 Task: Look for space in Ōmihachiman, Japan from 5th July, 2023 to 10th July, 2023 for 4 adults in price range Rs.9000 to Rs.14000. Place can be entire place with 2 bedrooms having 4 beds and 2 bathrooms. Property type can be house, flat, guest house. Booking option can be shelf check-in. Required host language is English.
Action: Mouse moved to (490, 126)
Screenshot: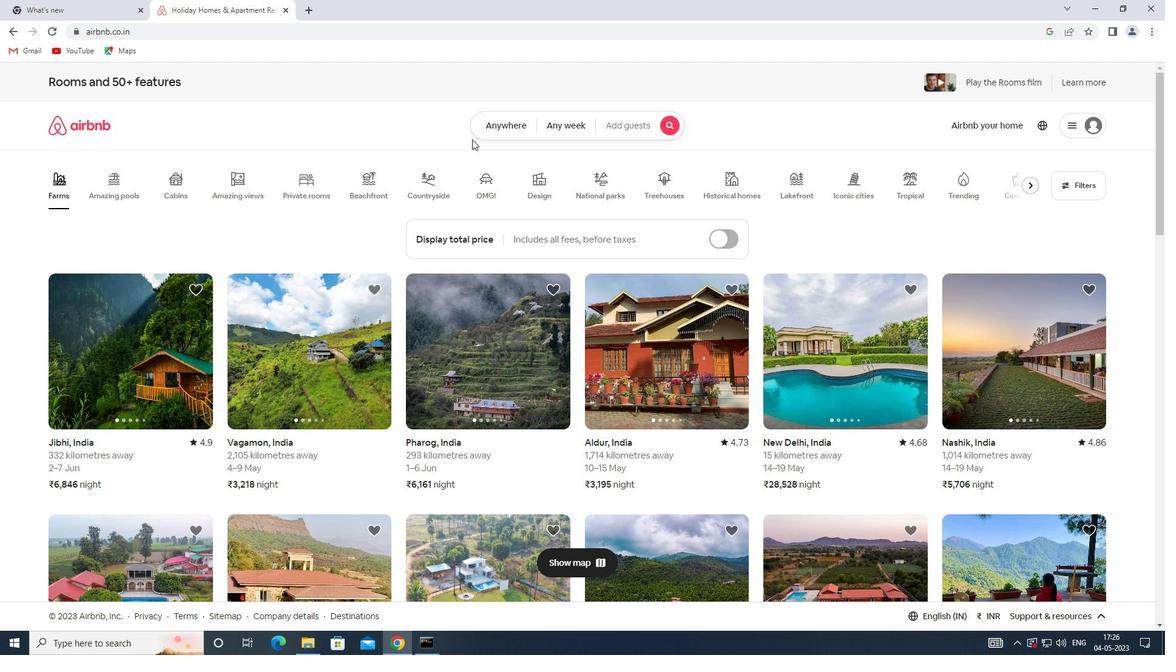 
Action: Mouse pressed left at (490, 126)
Screenshot: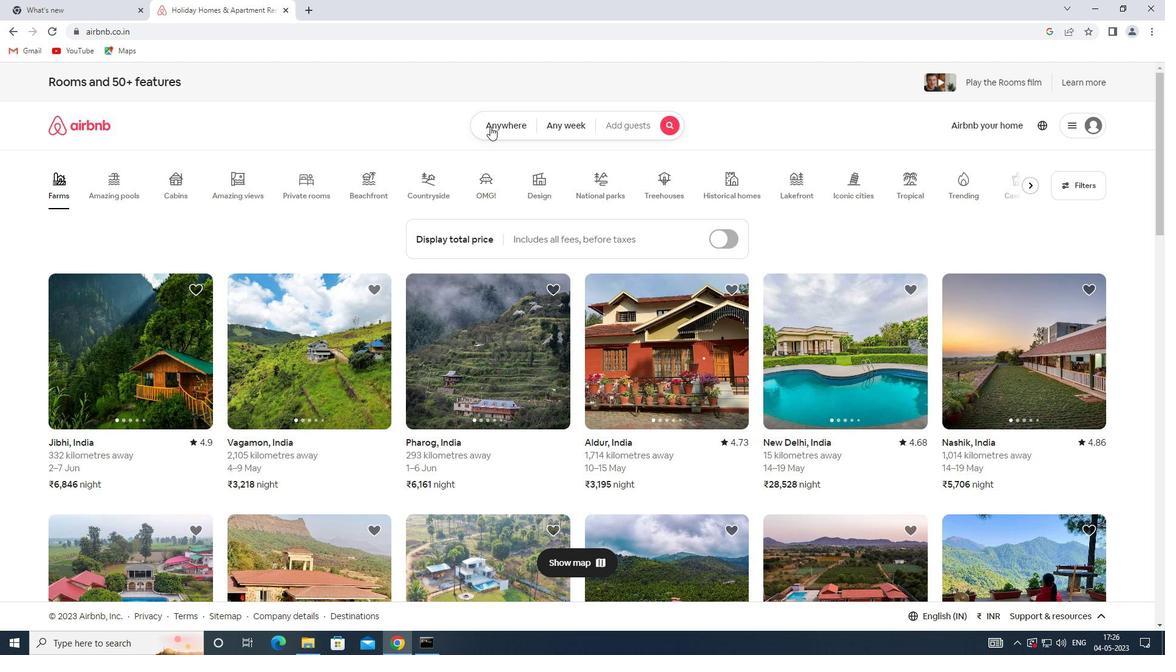 
Action: Mouse moved to (402, 169)
Screenshot: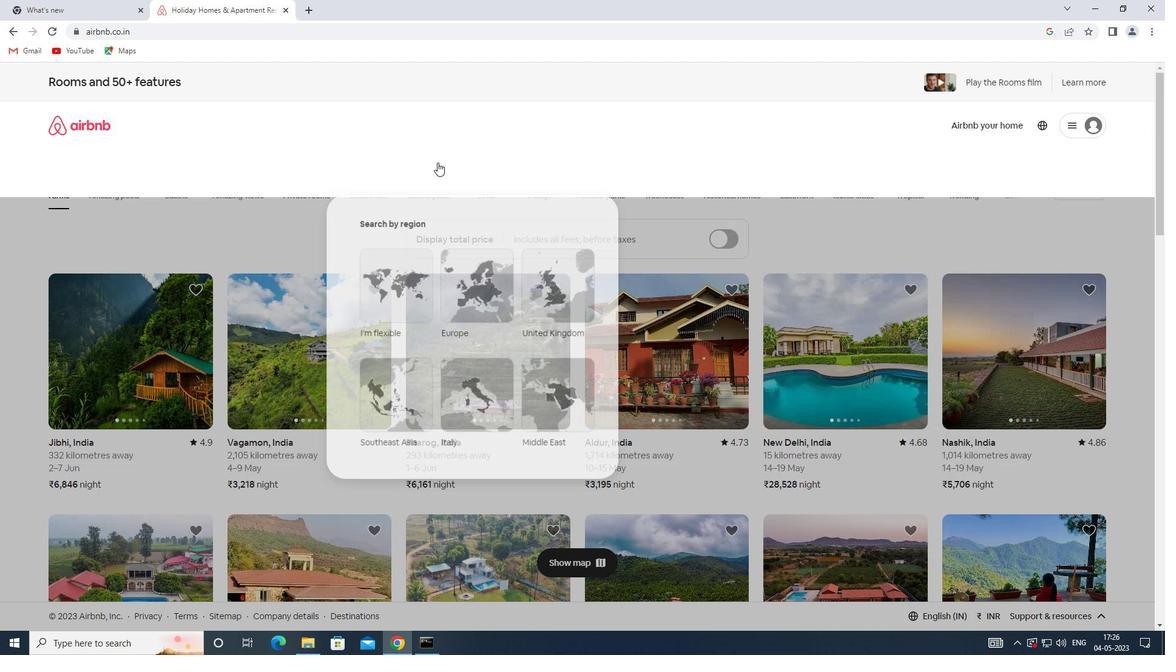 
Action: Mouse pressed left at (402, 169)
Screenshot: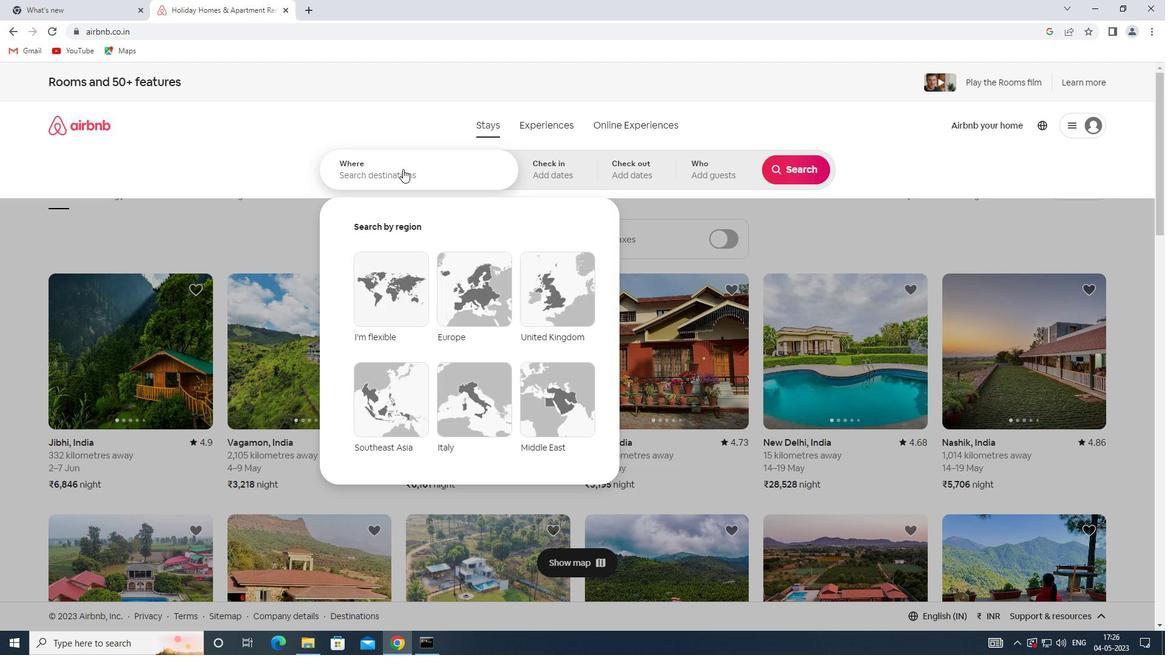 
Action: Key pressed <Key.shift>OMIHACHIMAN,<Key.shift>JAPAN
Screenshot: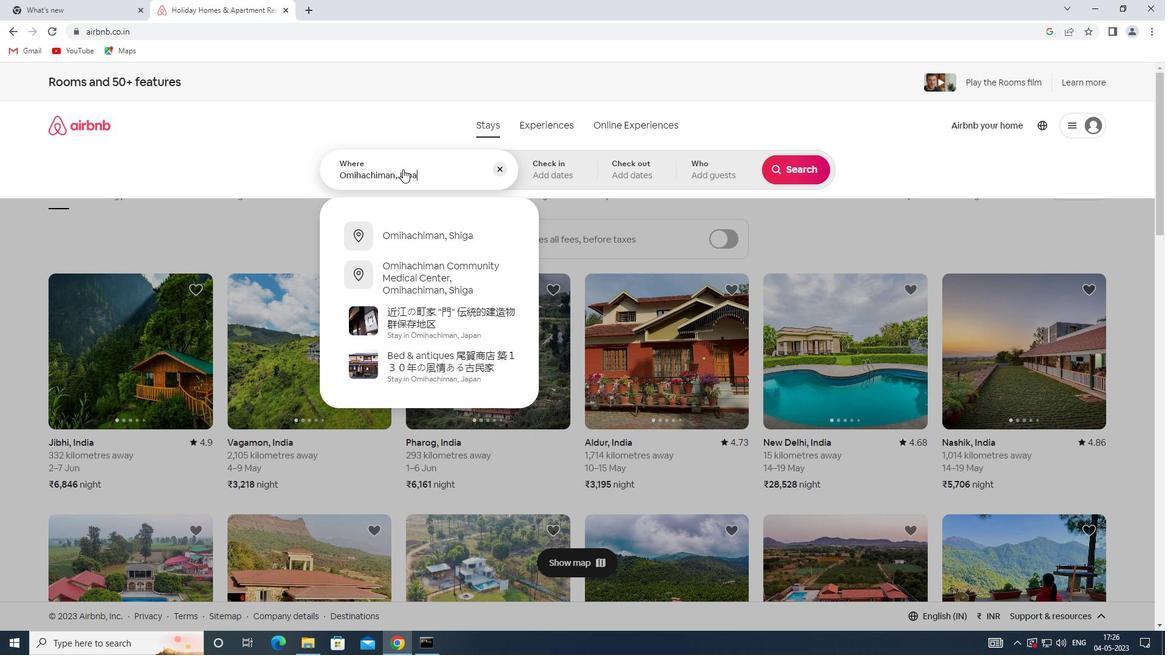 
Action: Mouse moved to (579, 174)
Screenshot: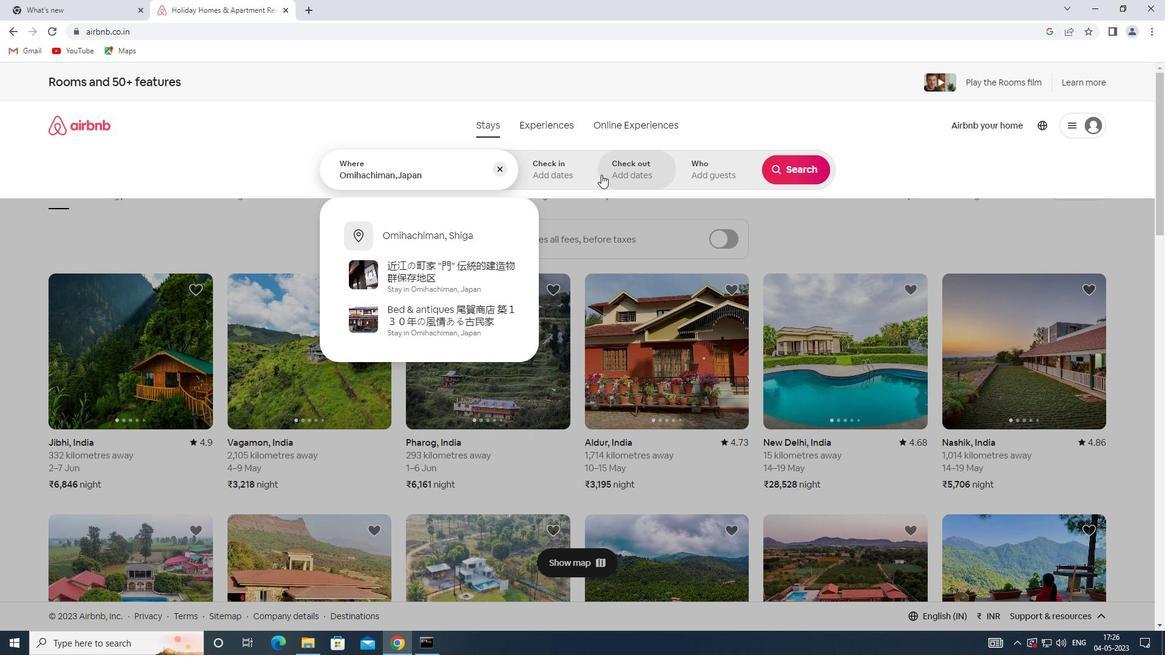 
Action: Mouse pressed left at (579, 174)
Screenshot: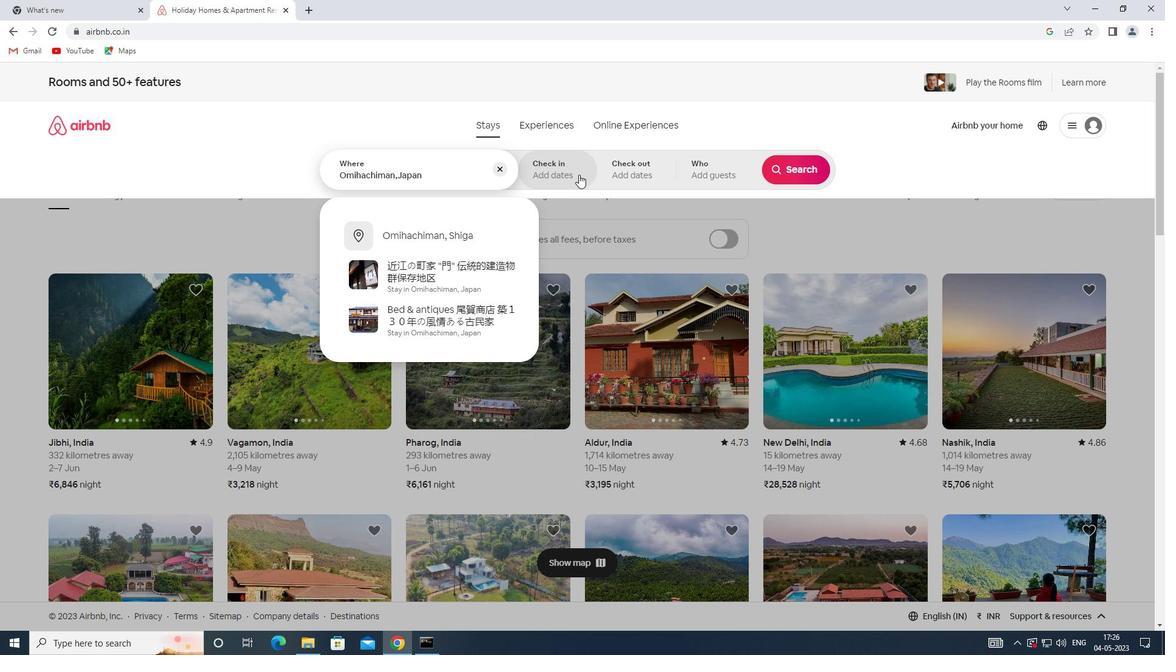 
Action: Mouse moved to (795, 263)
Screenshot: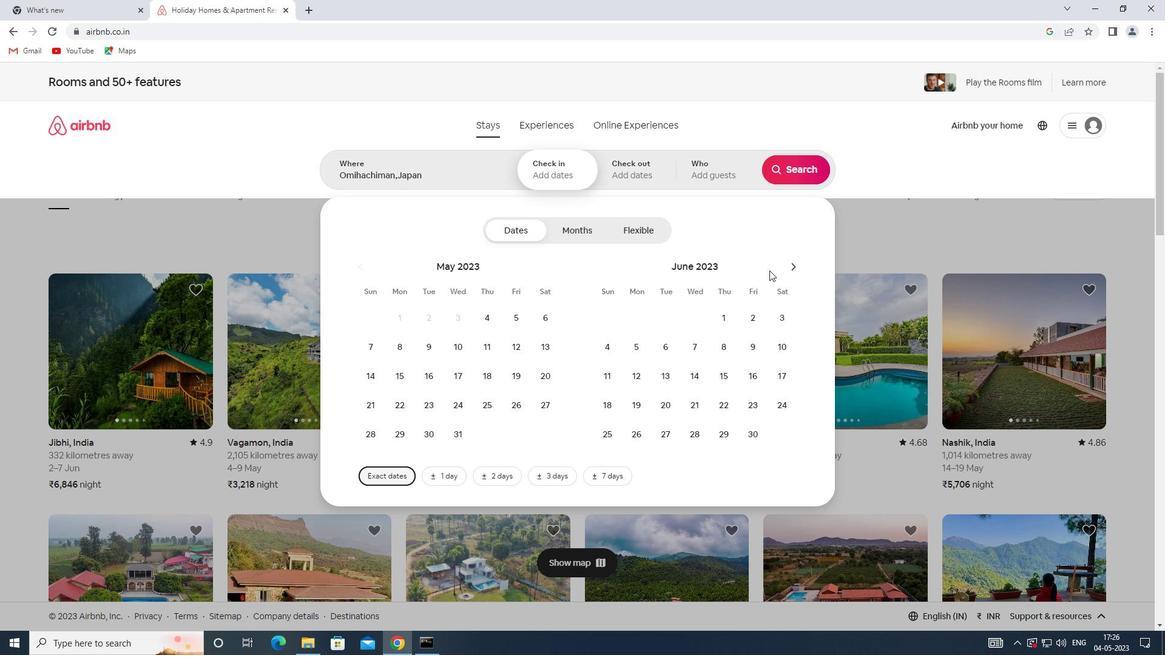
Action: Mouse pressed left at (795, 263)
Screenshot: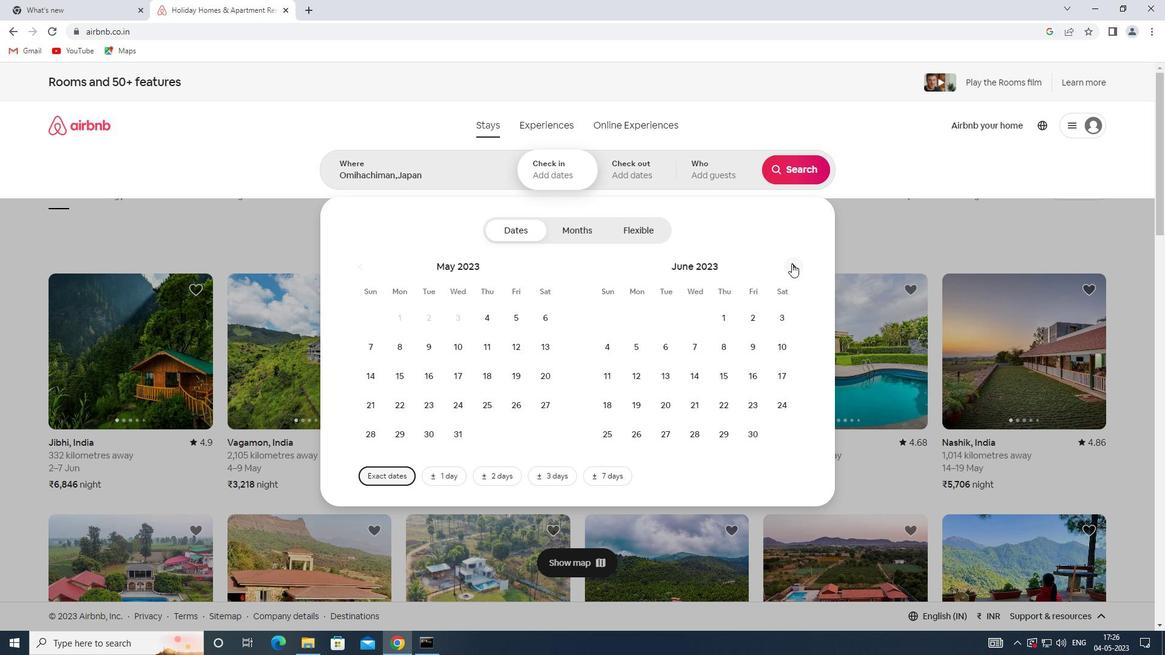 
Action: Mouse moved to (705, 344)
Screenshot: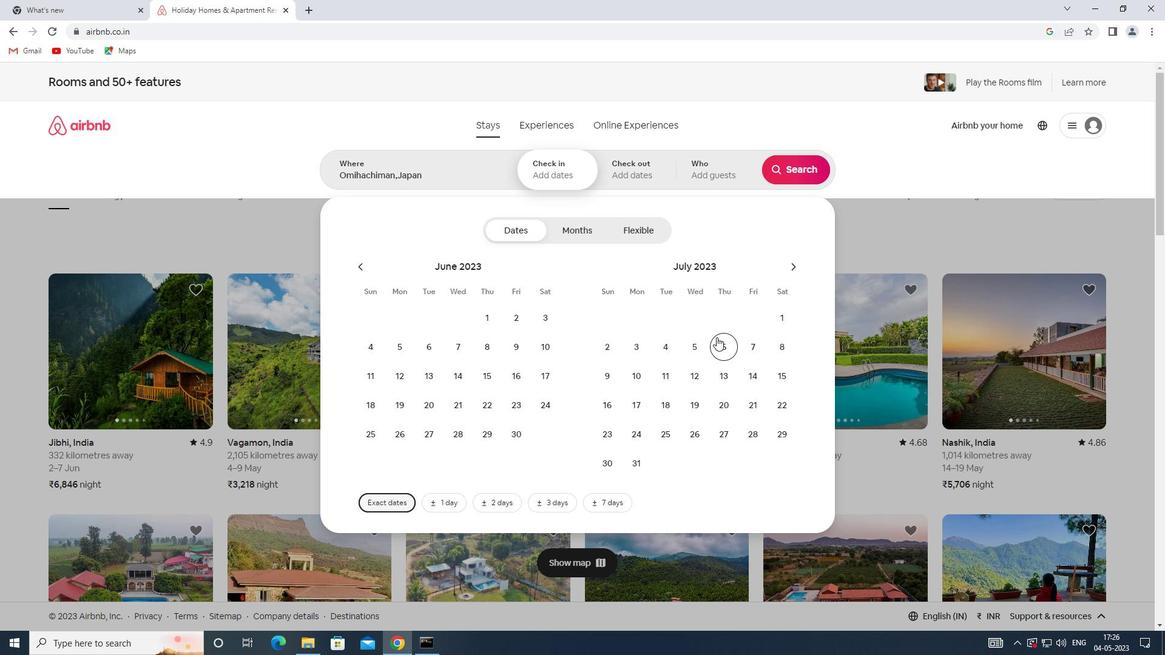 
Action: Mouse pressed left at (705, 344)
Screenshot: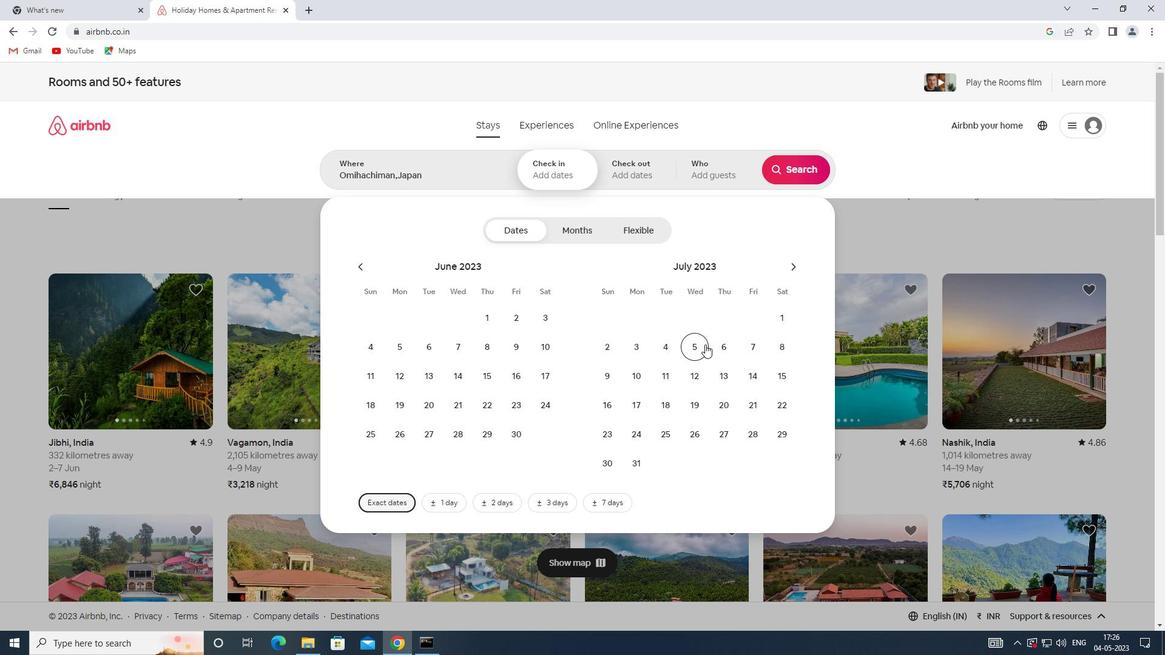 
Action: Mouse moved to (647, 376)
Screenshot: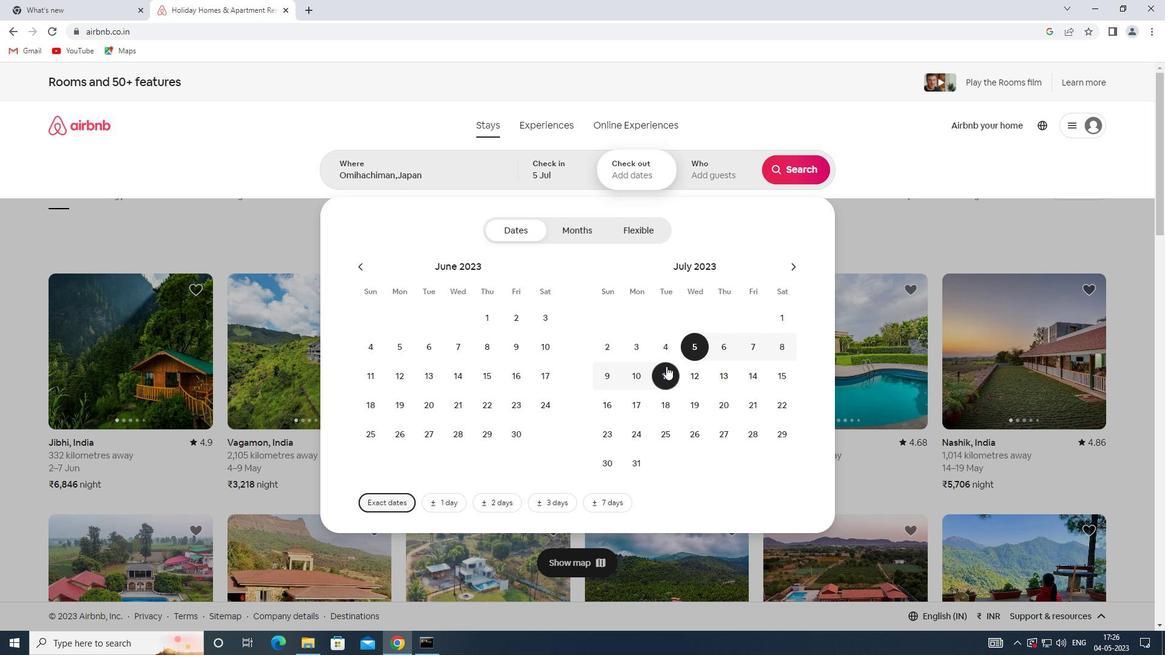 
Action: Mouse pressed left at (647, 376)
Screenshot: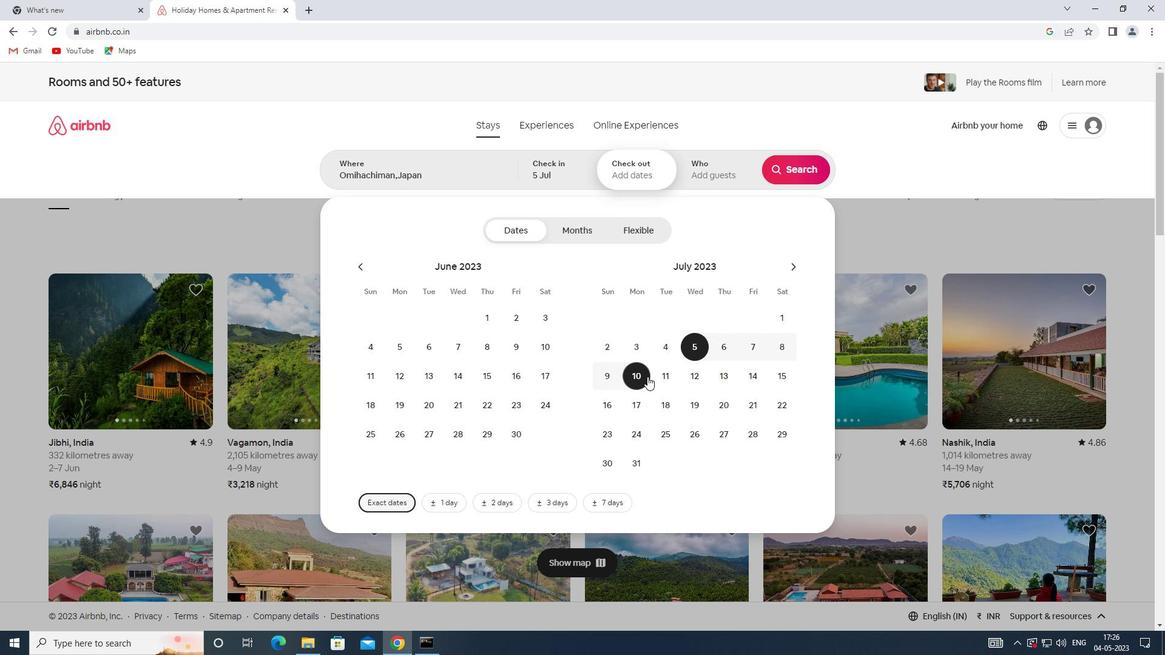 
Action: Mouse moved to (717, 175)
Screenshot: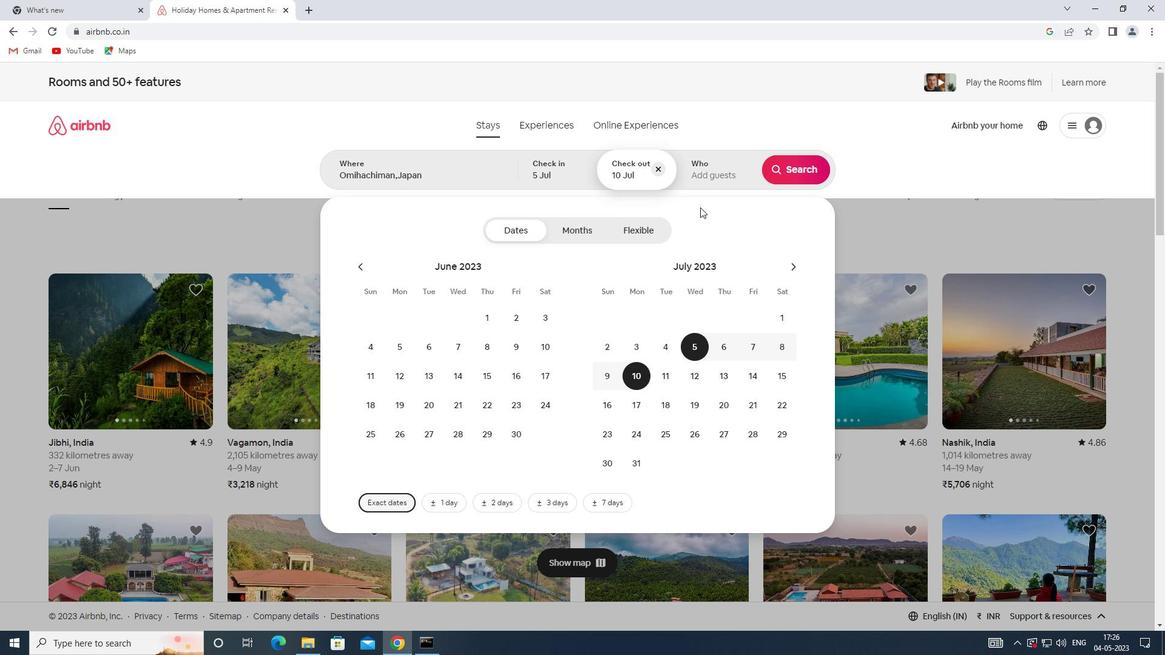 
Action: Mouse pressed left at (717, 175)
Screenshot: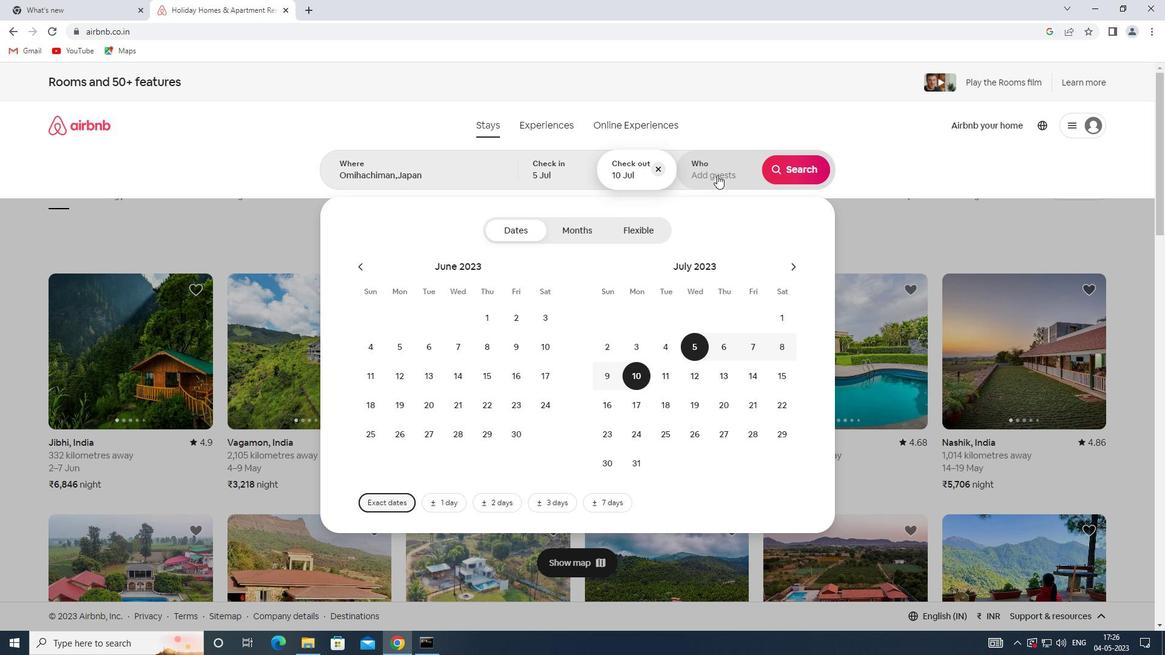 
Action: Mouse moved to (799, 226)
Screenshot: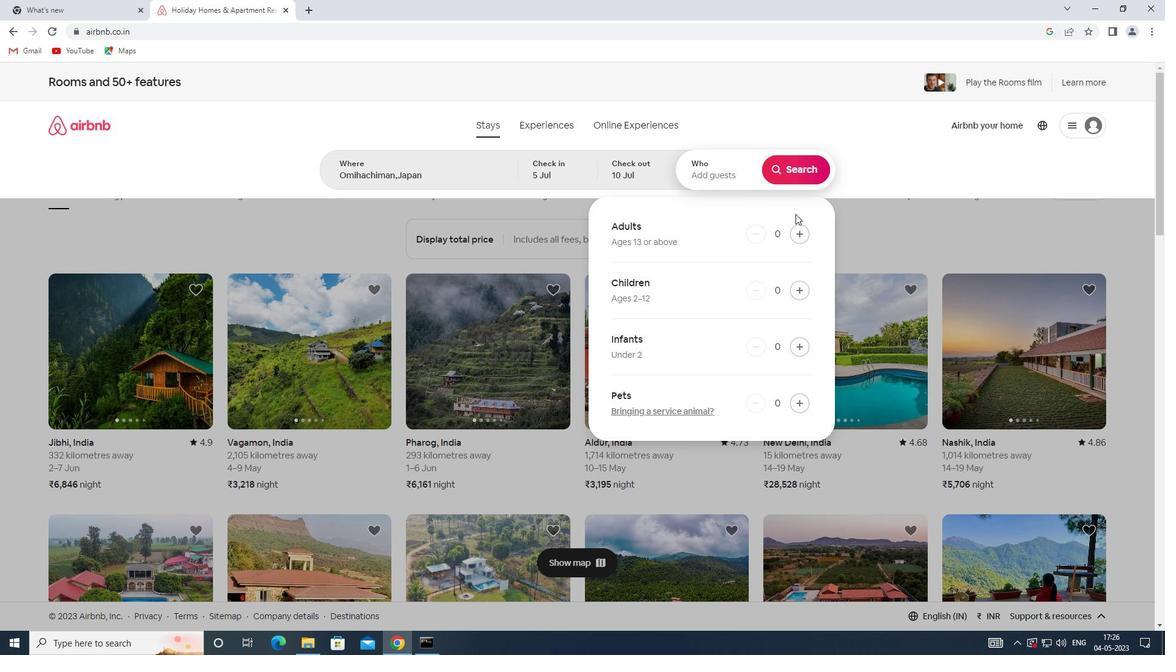 
Action: Mouse pressed left at (799, 226)
Screenshot: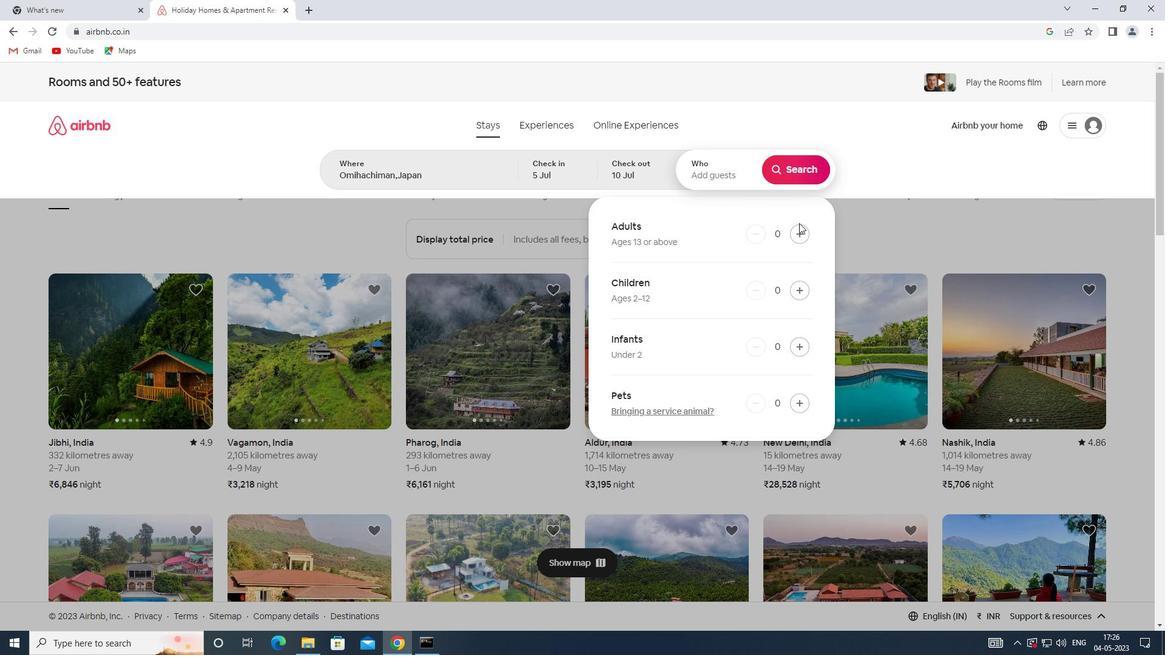 
Action: Mouse pressed left at (799, 226)
Screenshot: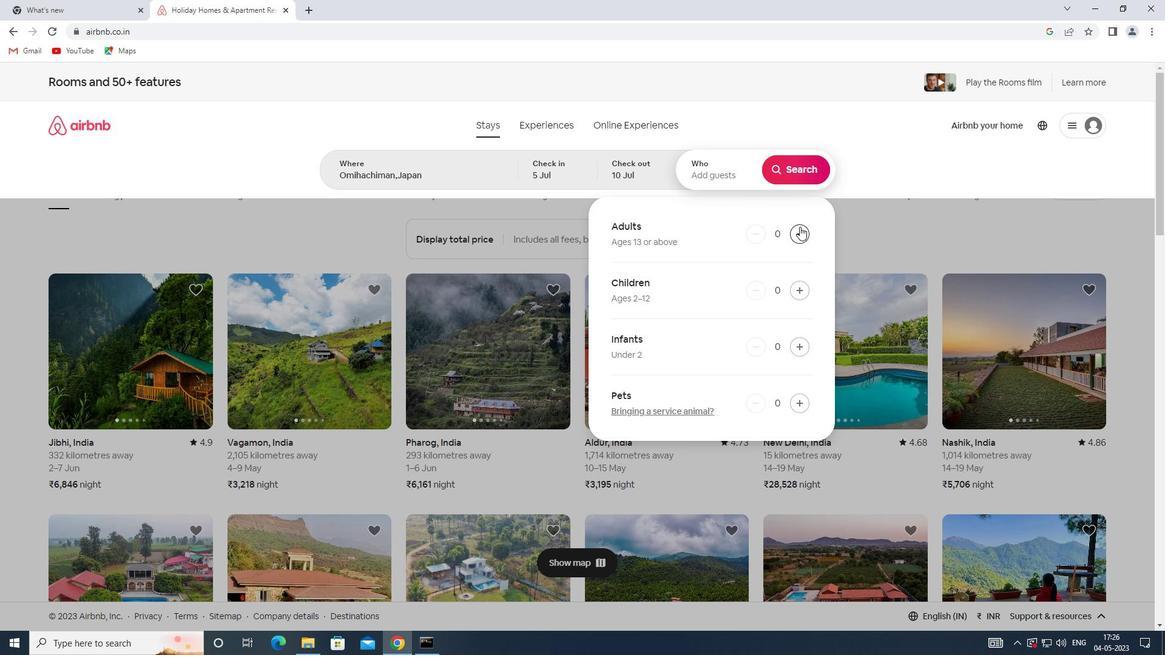 
Action: Mouse pressed left at (799, 226)
Screenshot: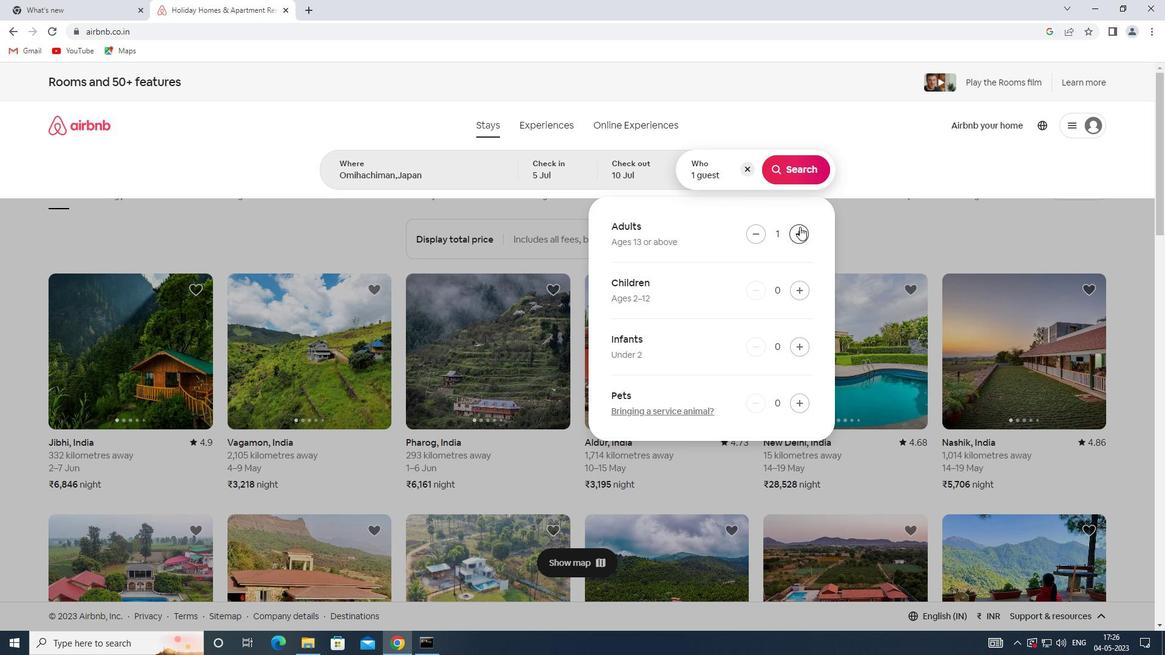 
Action: Mouse pressed left at (799, 226)
Screenshot: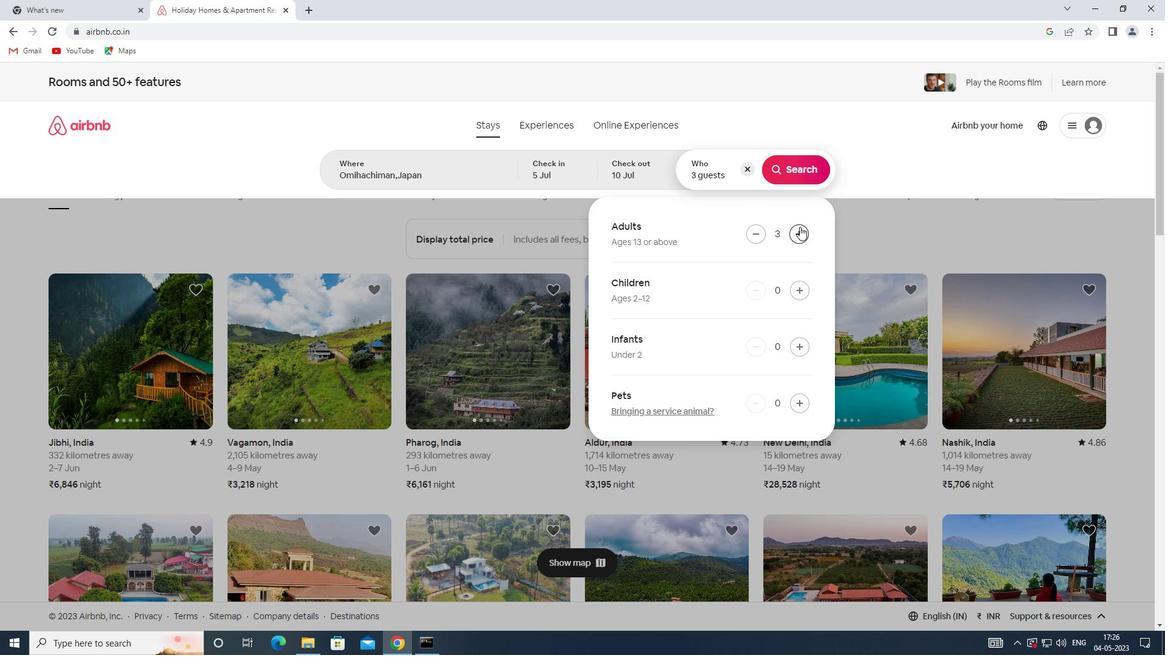 
Action: Mouse moved to (796, 172)
Screenshot: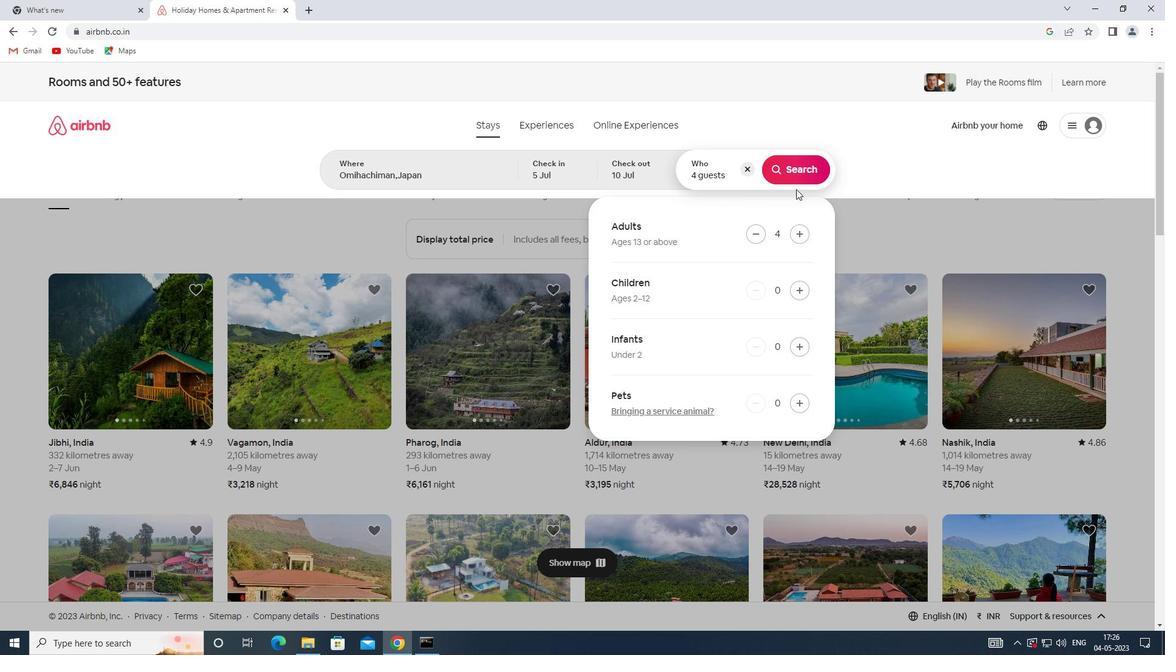
Action: Mouse pressed left at (796, 172)
Screenshot: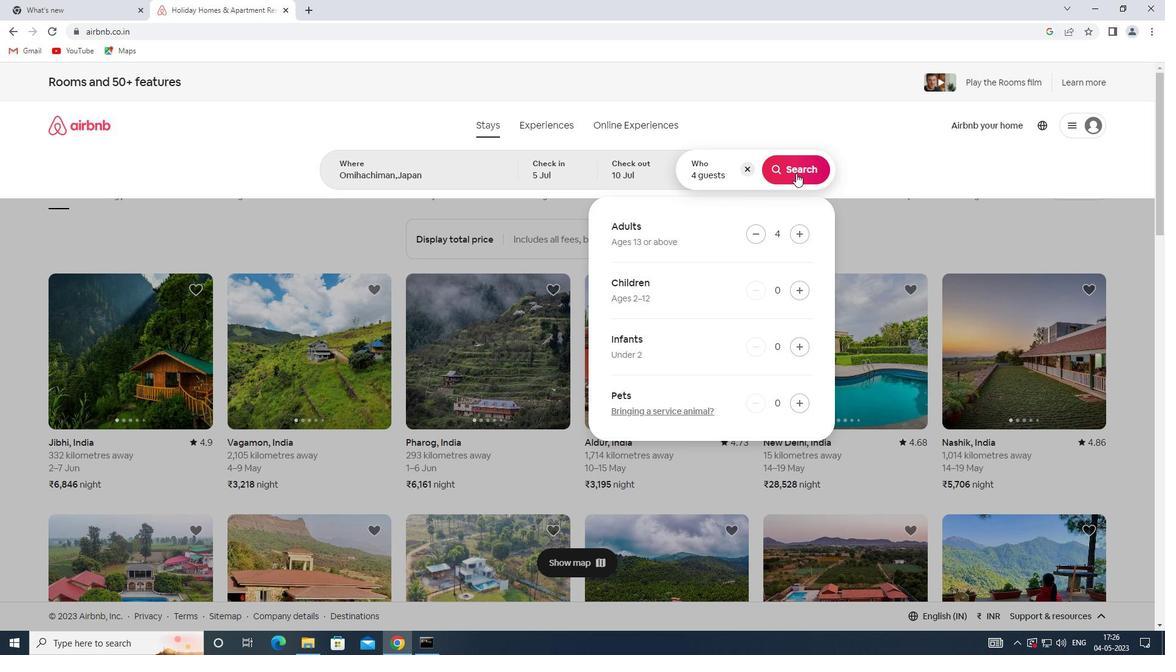 
Action: Mouse moved to (1129, 135)
Screenshot: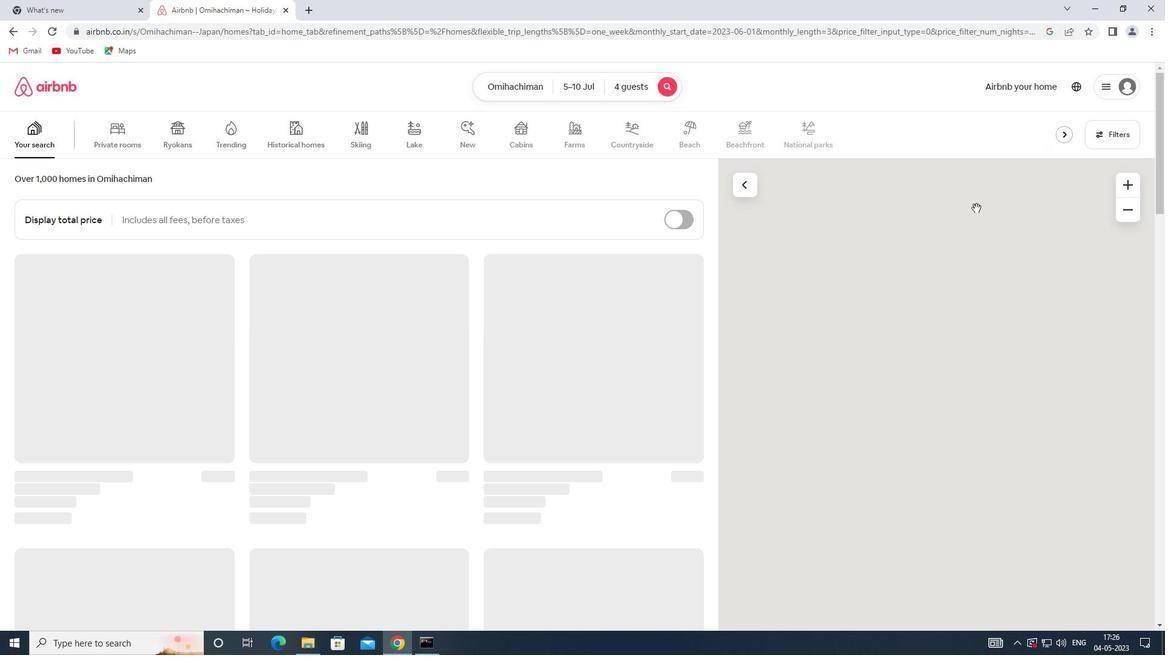 
Action: Mouse pressed left at (1129, 135)
Screenshot: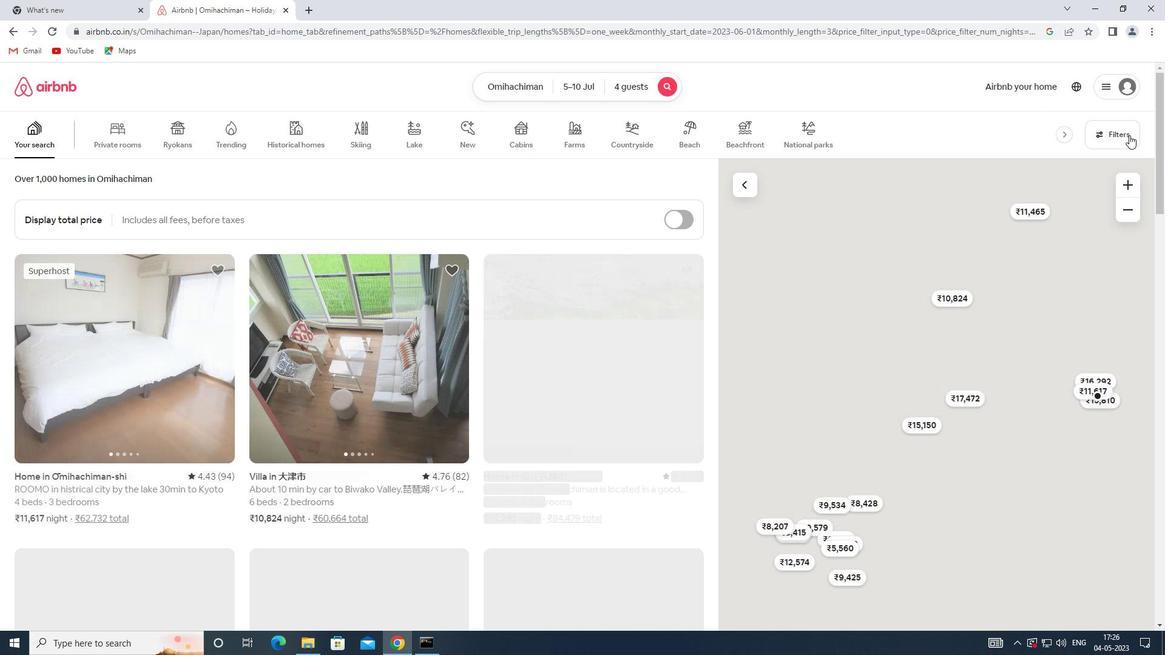 
Action: Mouse moved to (439, 284)
Screenshot: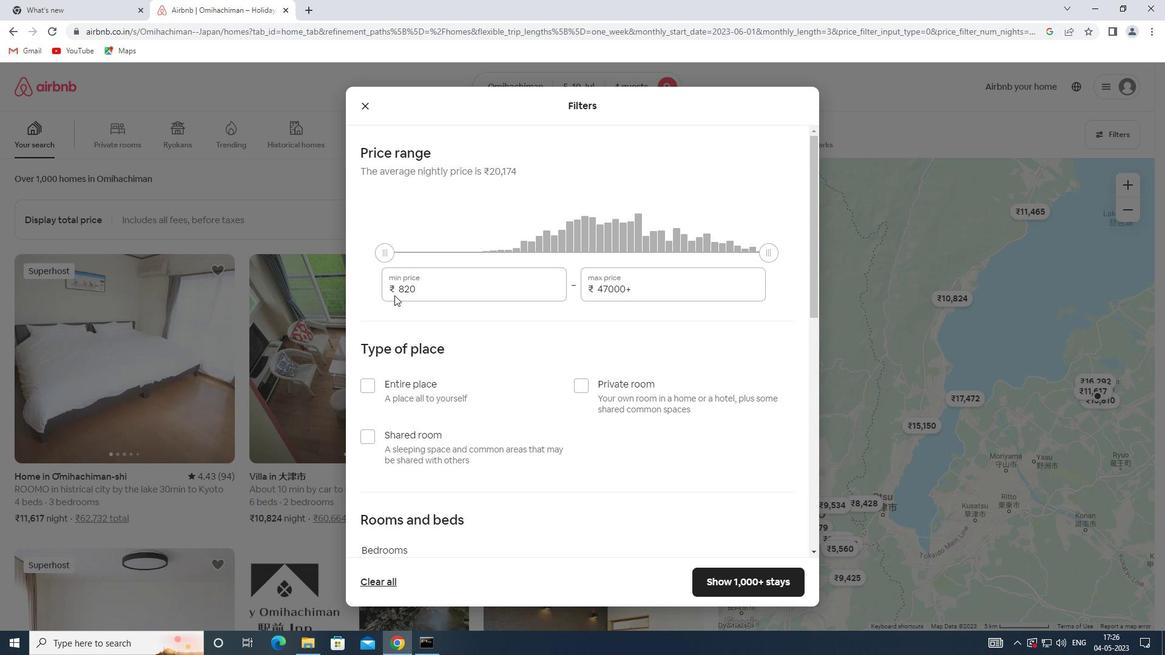 
Action: Mouse pressed left at (439, 284)
Screenshot: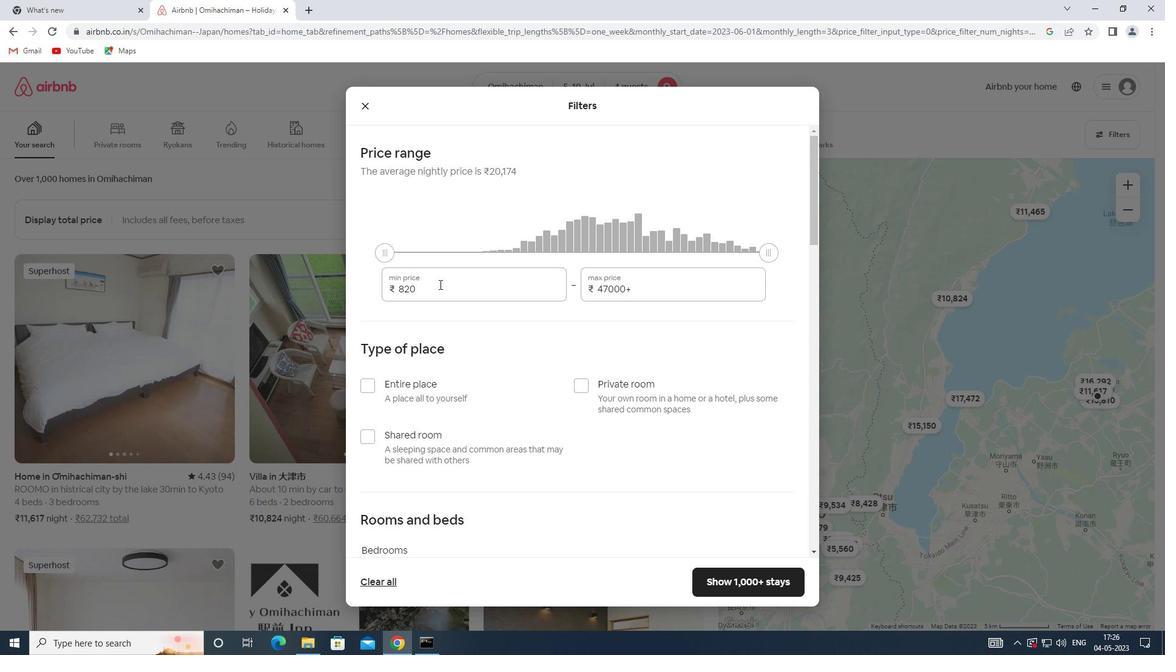 
Action: Mouse moved to (367, 282)
Screenshot: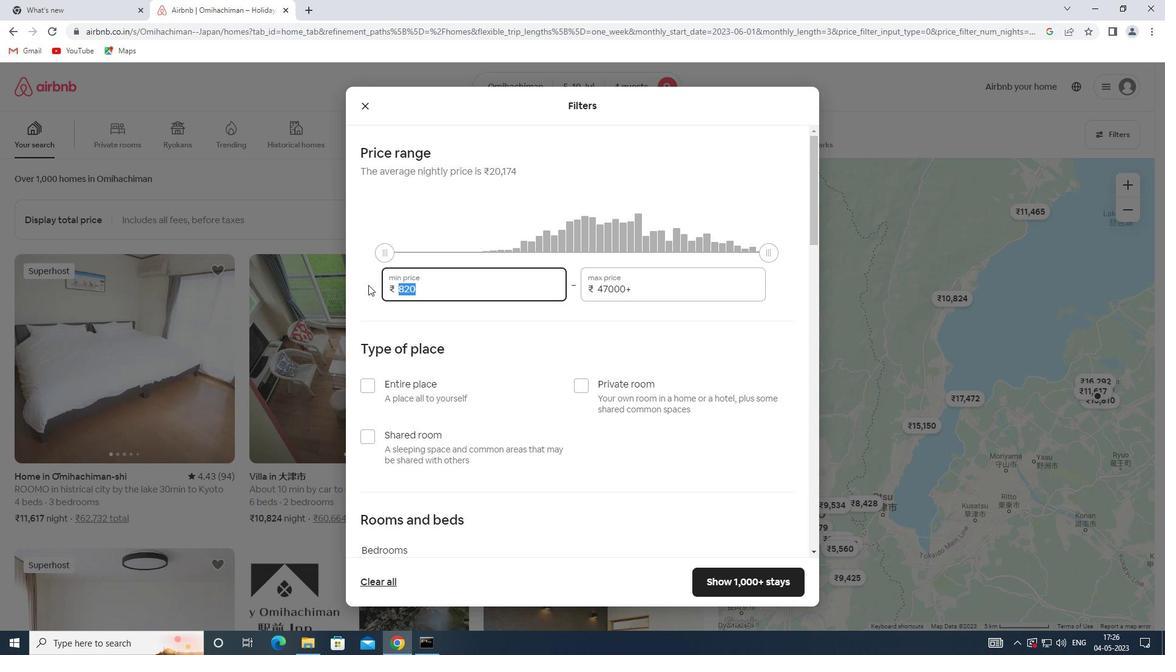 
Action: Key pressed 9000
Screenshot: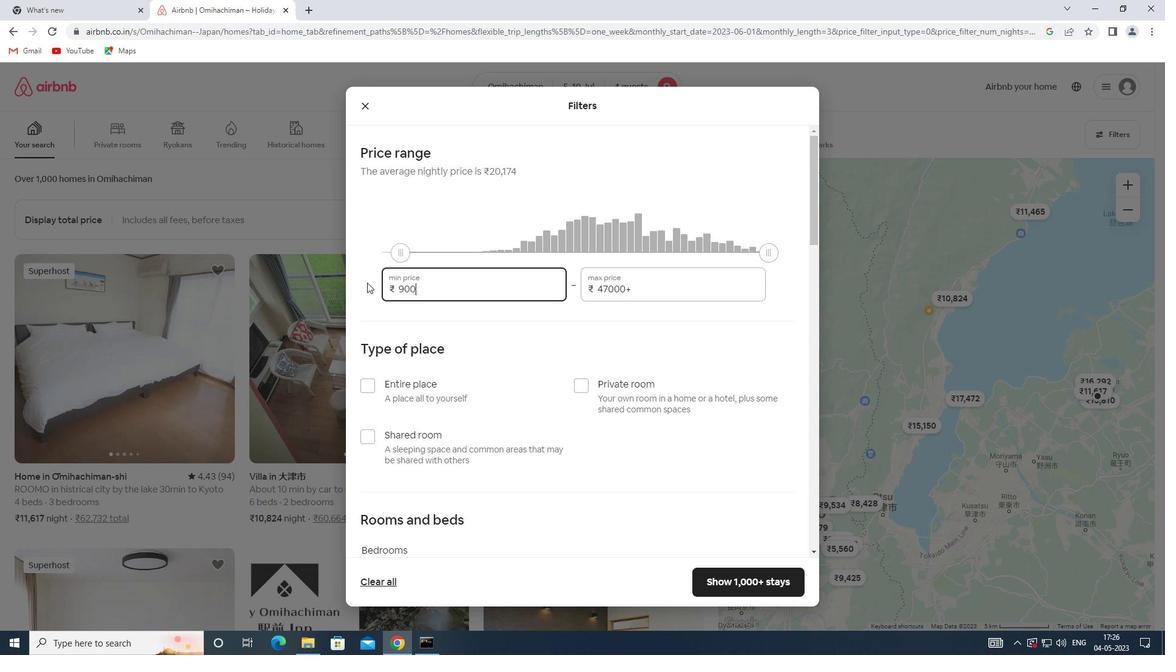 
Action: Mouse moved to (646, 287)
Screenshot: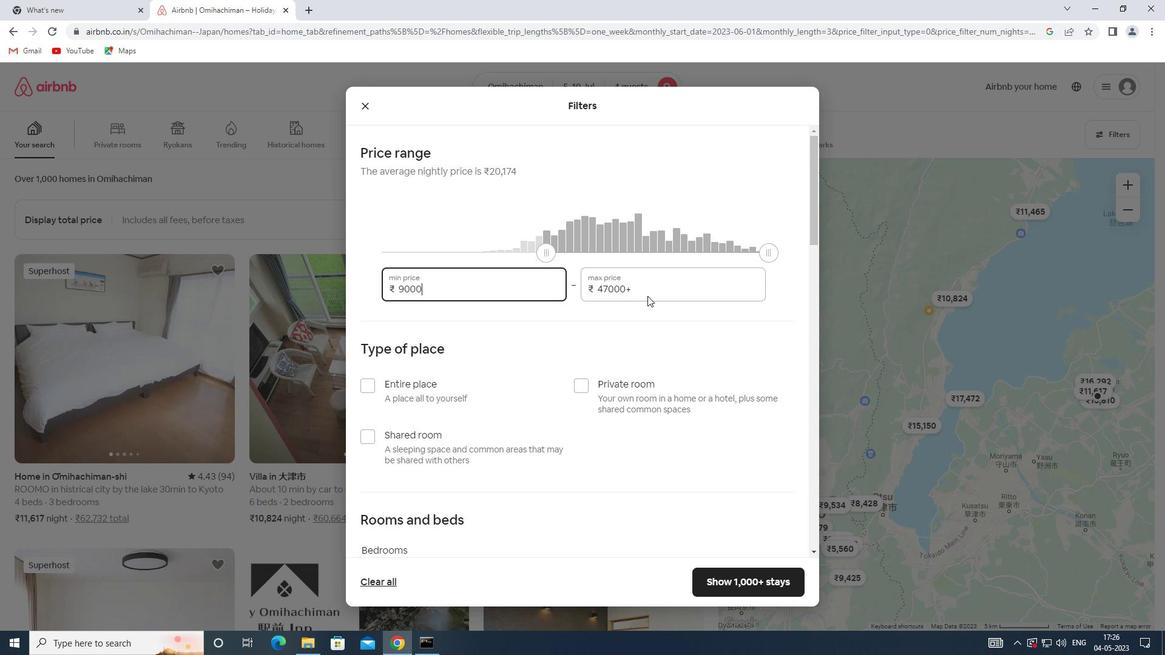 
Action: Mouse pressed left at (646, 287)
Screenshot: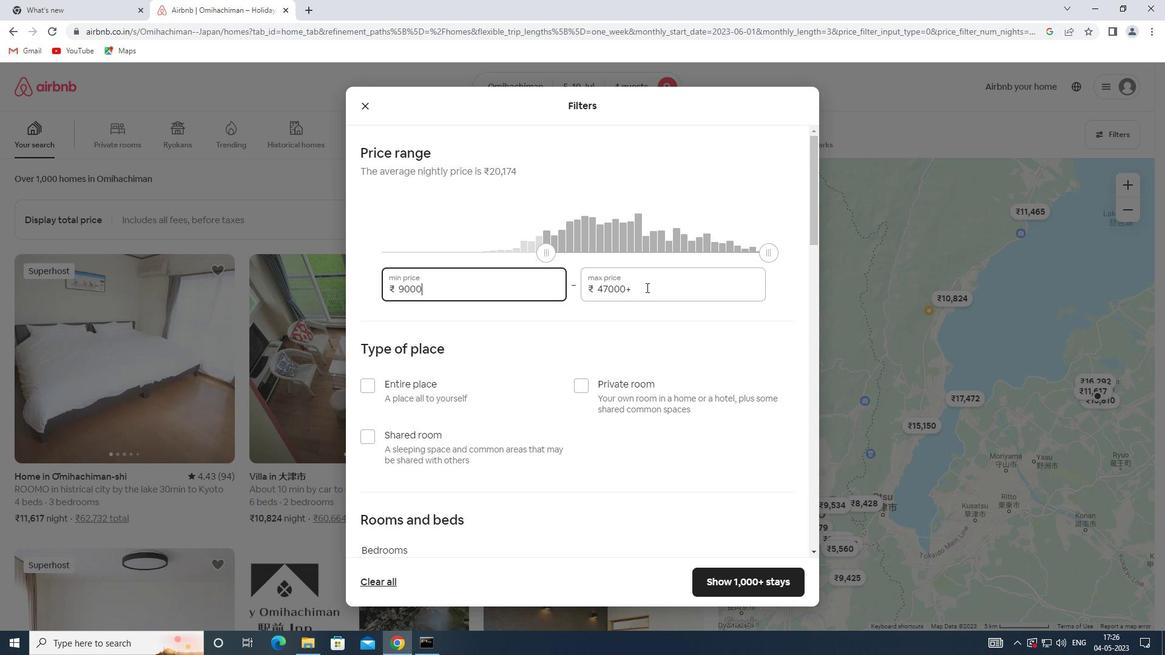 
Action: Mouse moved to (549, 281)
Screenshot: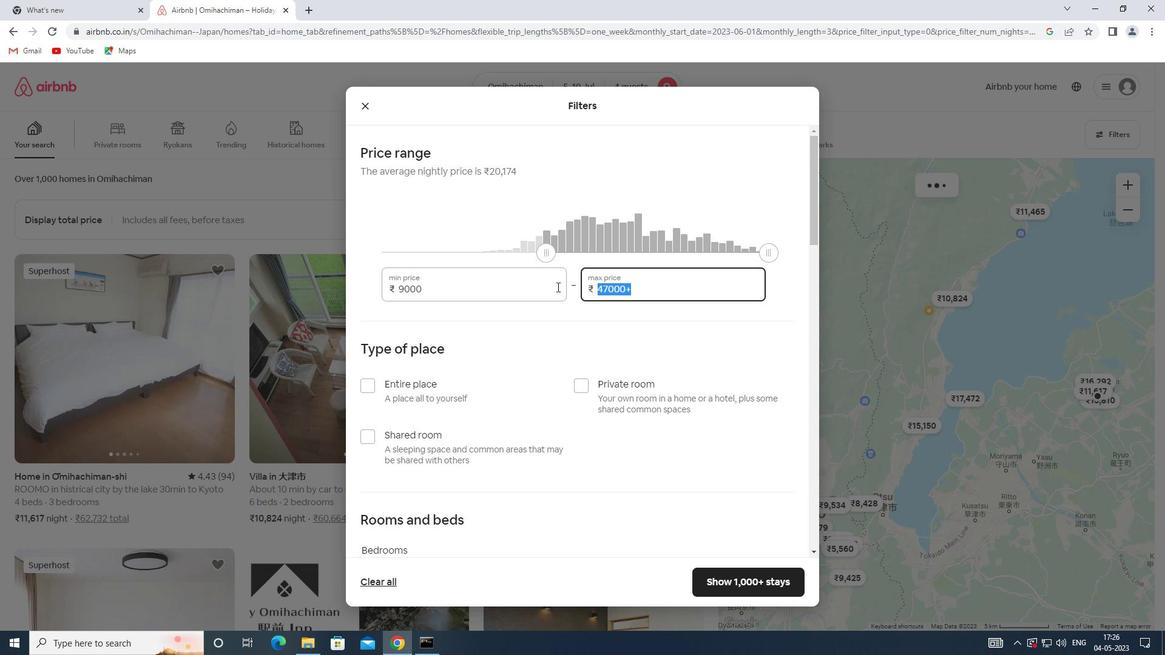 
Action: Key pressed 14000
Screenshot: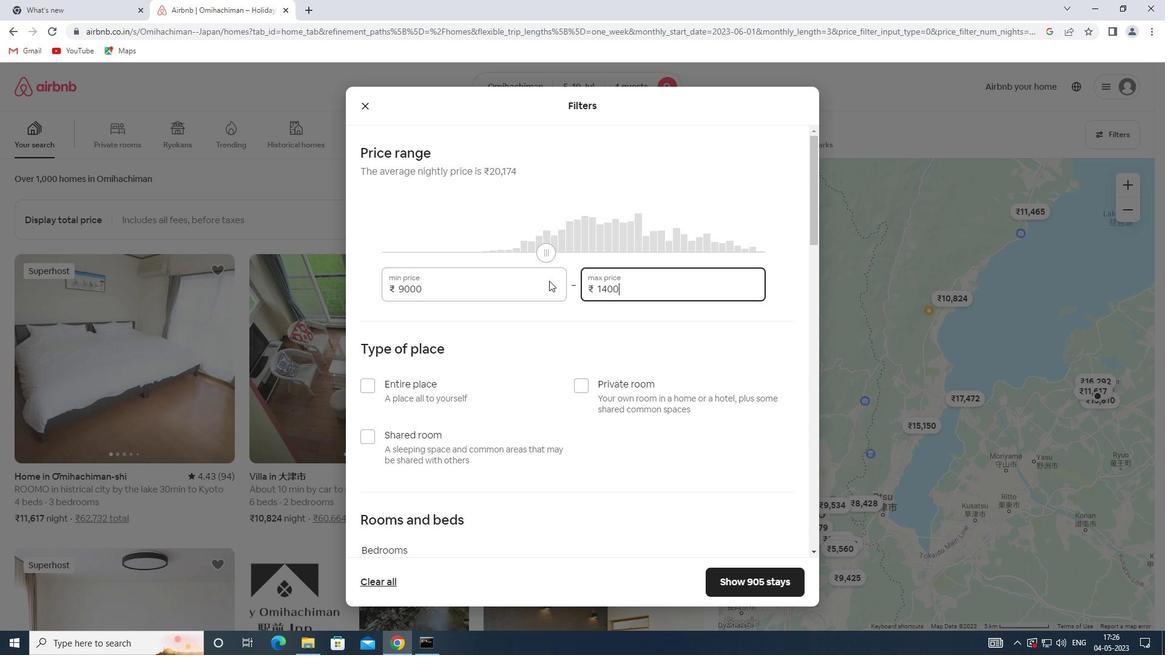 
Action: Mouse moved to (361, 389)
Screenshot: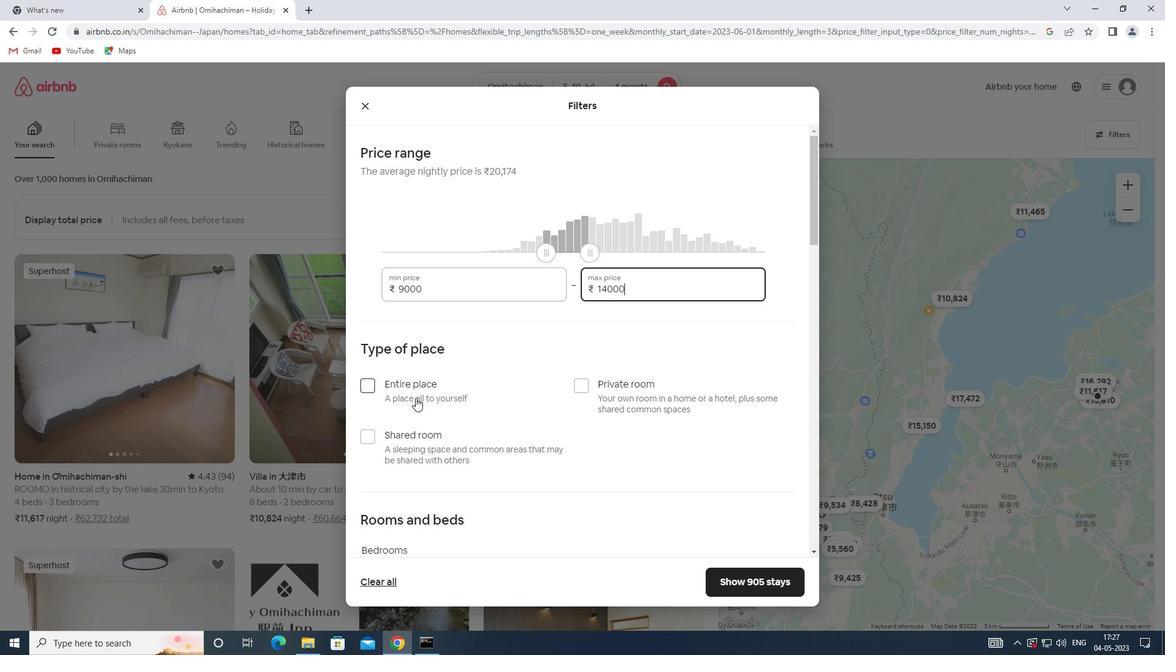 
Action: Mouse pressed left at (361, 389)
Screenshot: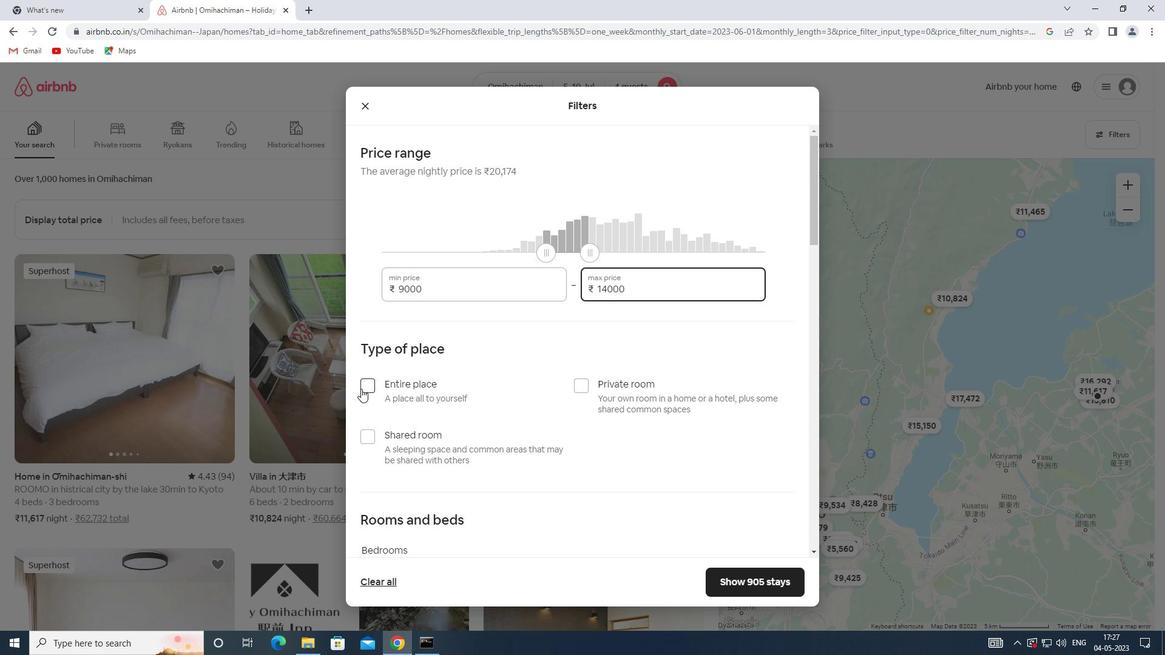 
Action: Mouse moved to (486, 399)
Screenshot: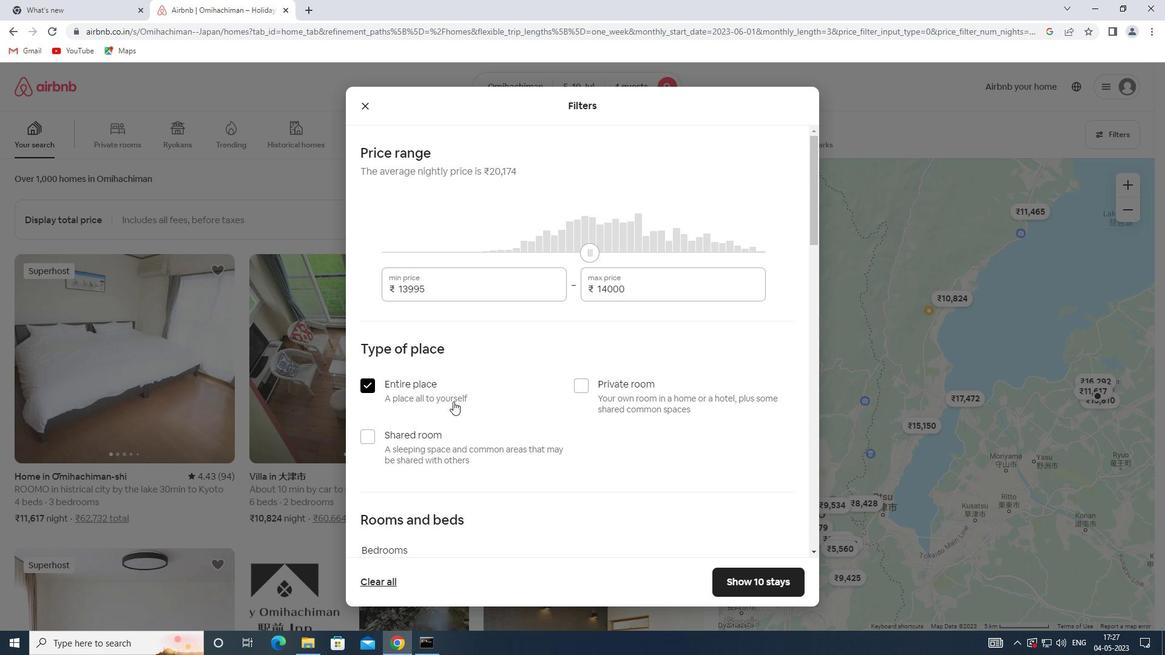 
Action: Mouse scrolled (486, 398) with delta (0, 0)
Screenshot: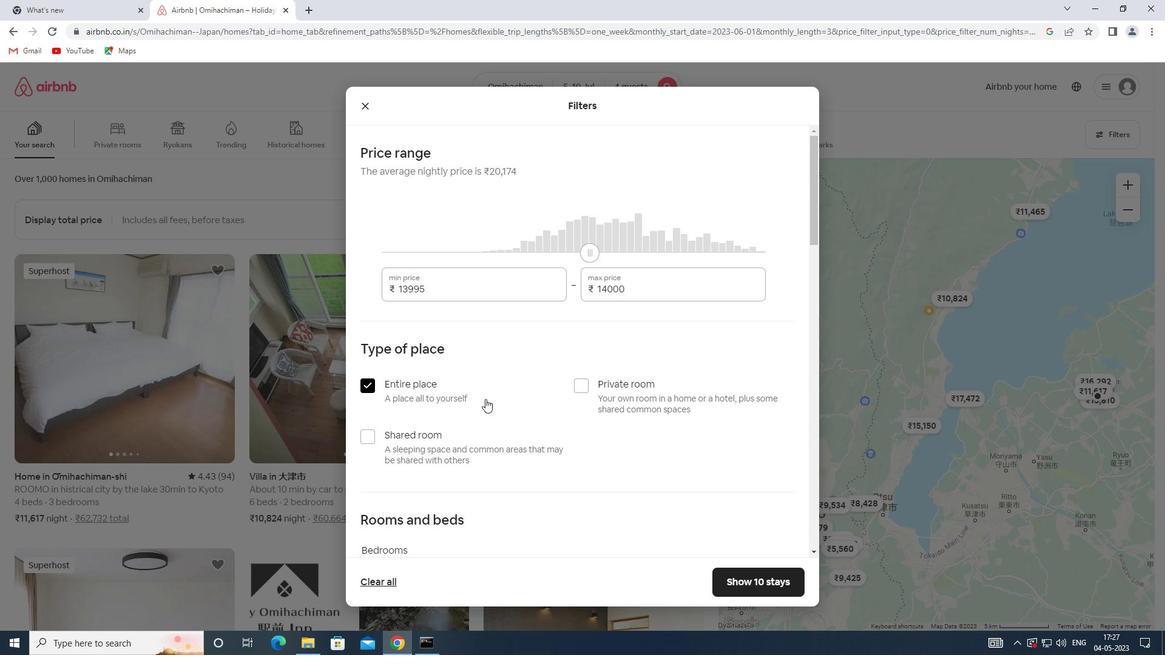 
Action: Mouse scrolled (486, 398) with delta (0, 0)
Screenshot: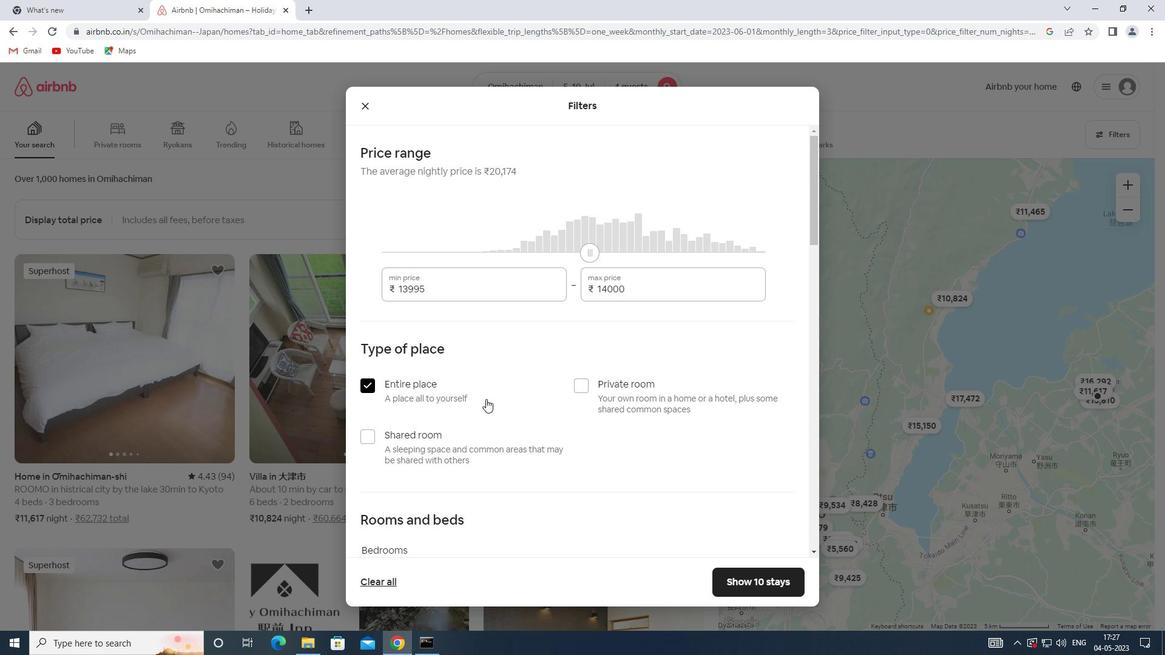 
Action: Mouse moved to (489, 458)
Screenshot: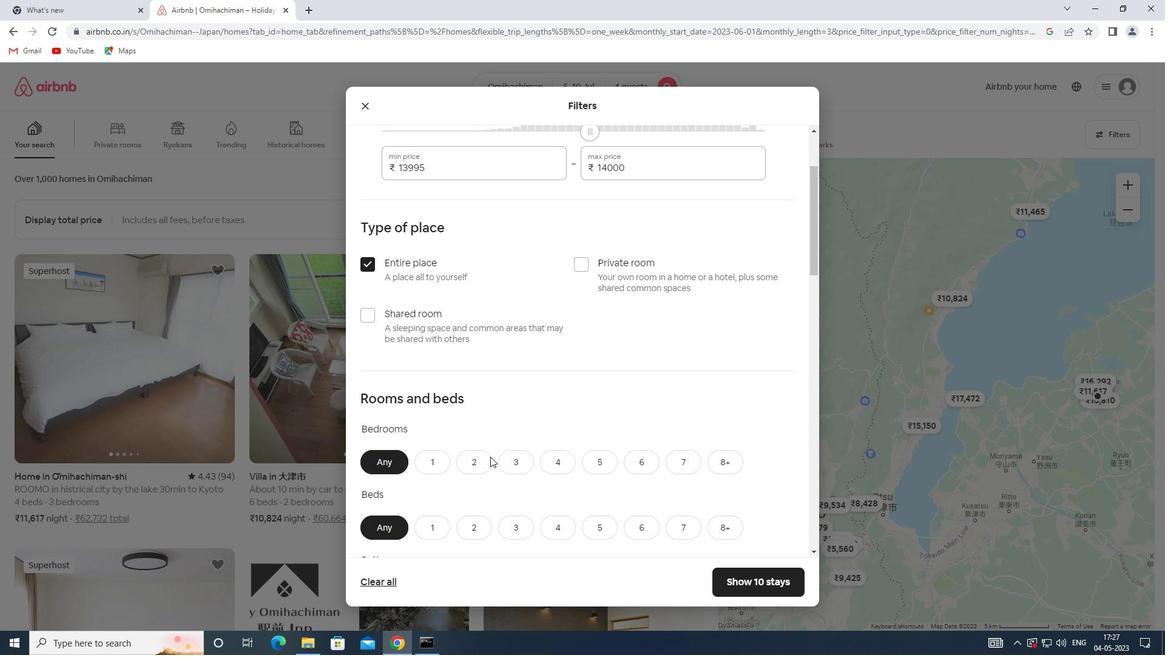 
Action: Mouse pressed left at (489, 458)
Screenshot: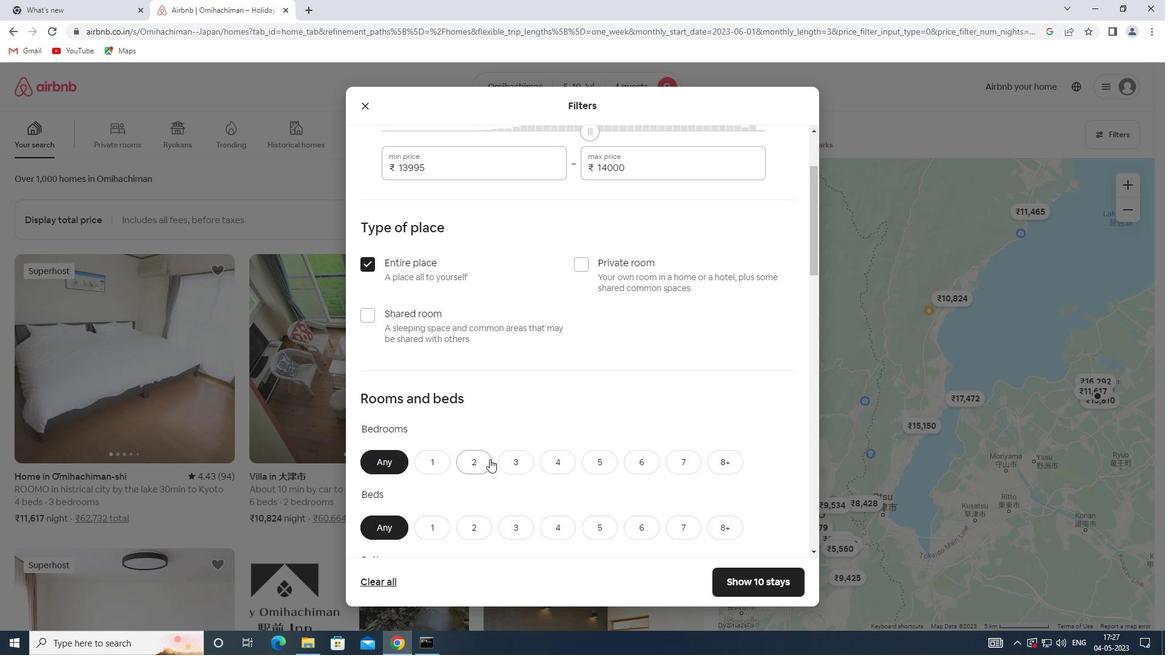
Action: Mouse moved to (553, 529)
Screenshot: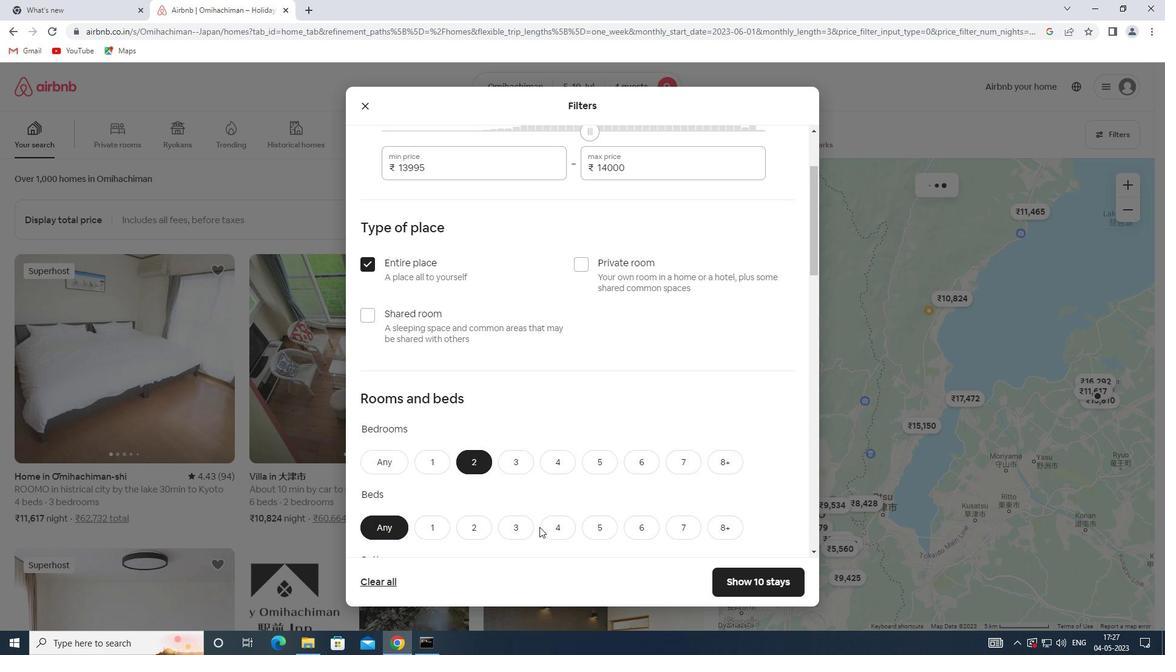 
Action: Mouse pressed left at (553, 529)
Screenshot: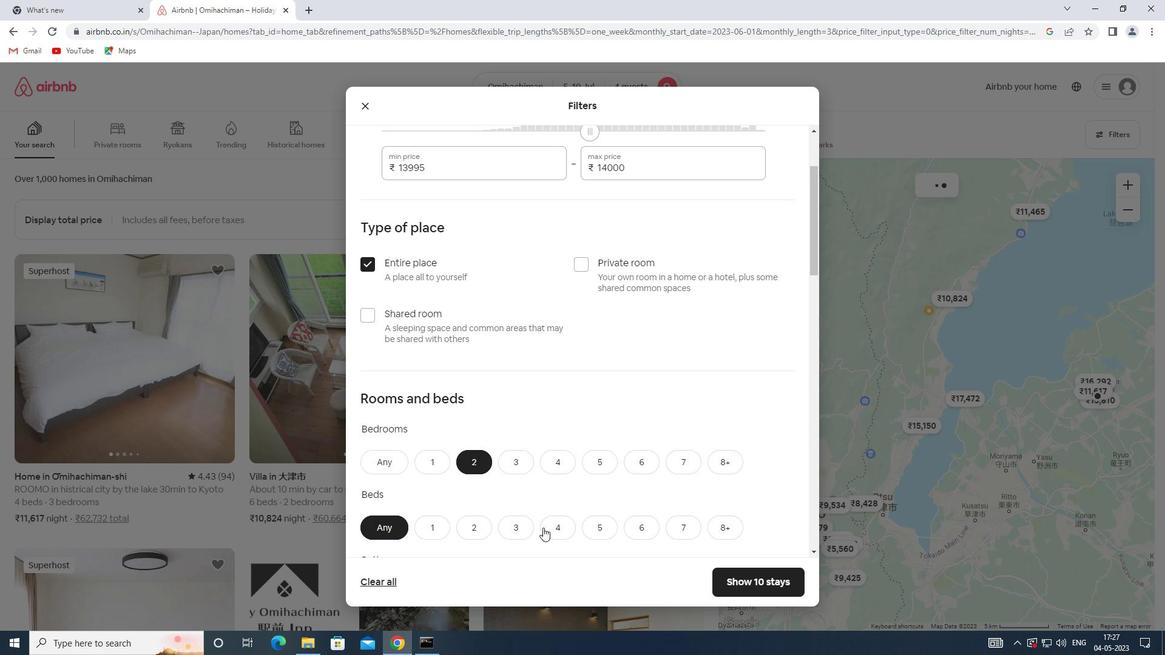 
Action: Mouse moved to (555, 528)
Screenshot: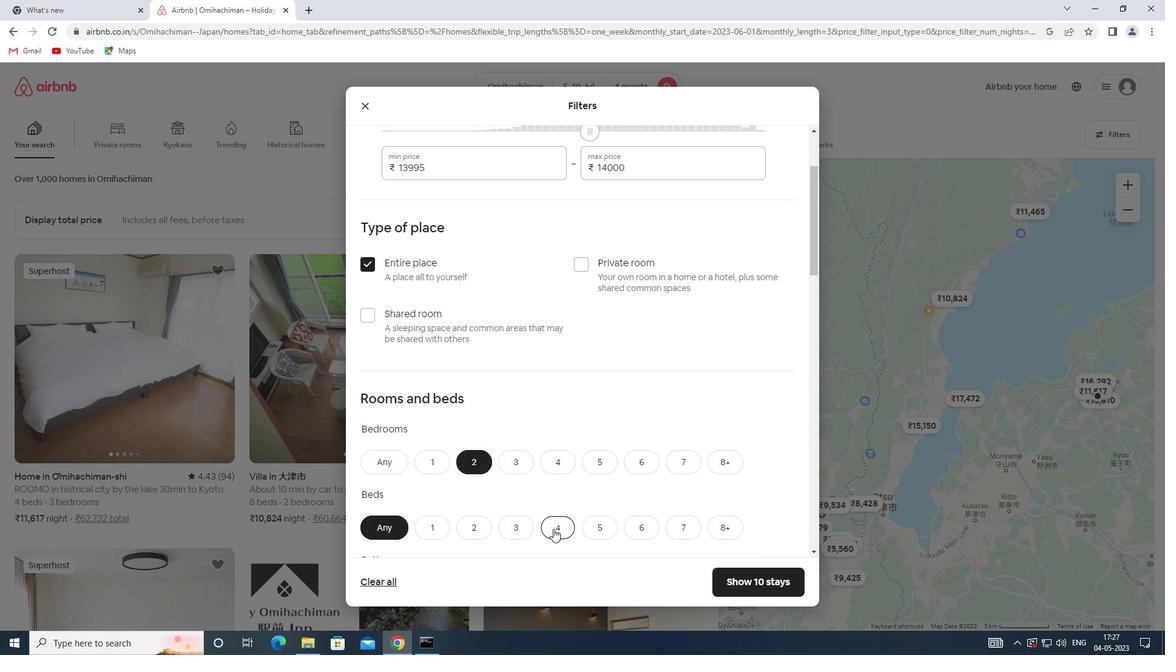 
Action: Mouse scrolled (555, 527) with delta (0, 0)
Screenshot: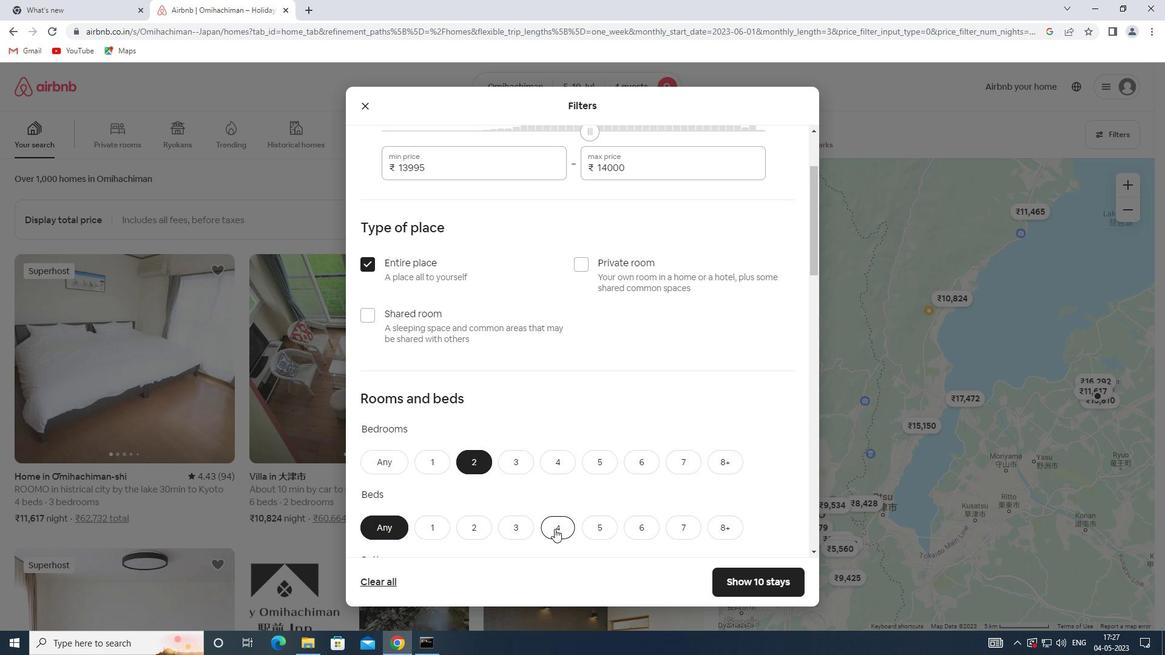 
Action: Mouse scrolled (555, 527) with delta (0, 0)
Screenshot: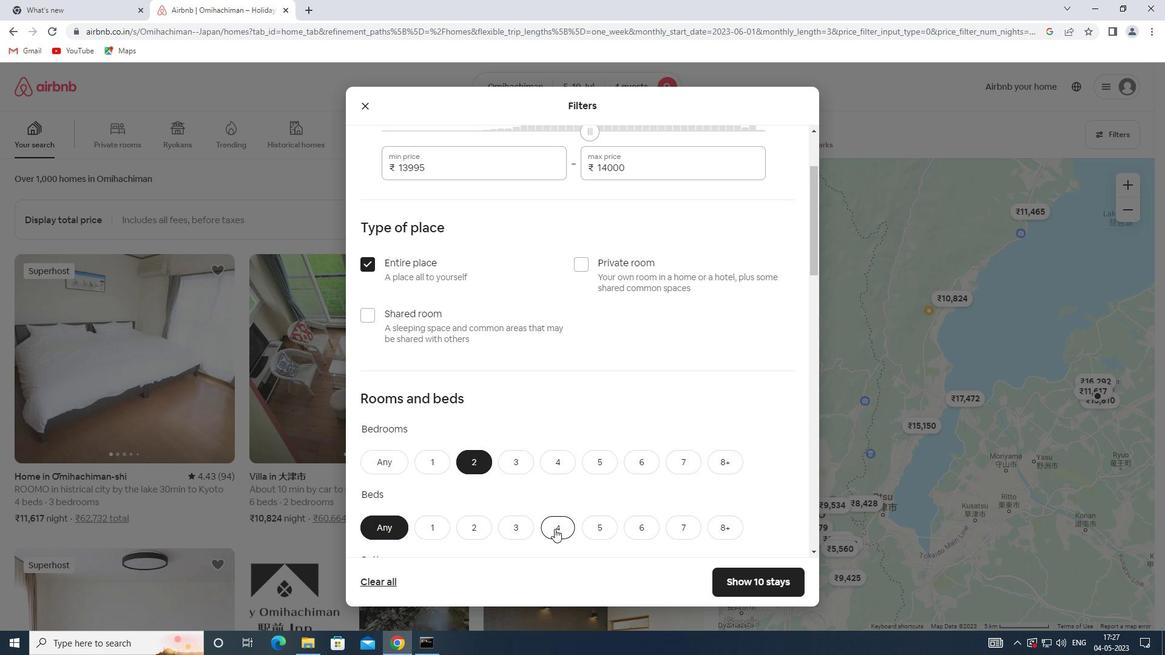 
Action: Mouse scrolled (555, 527) with delta (0, 0)
Screenshot: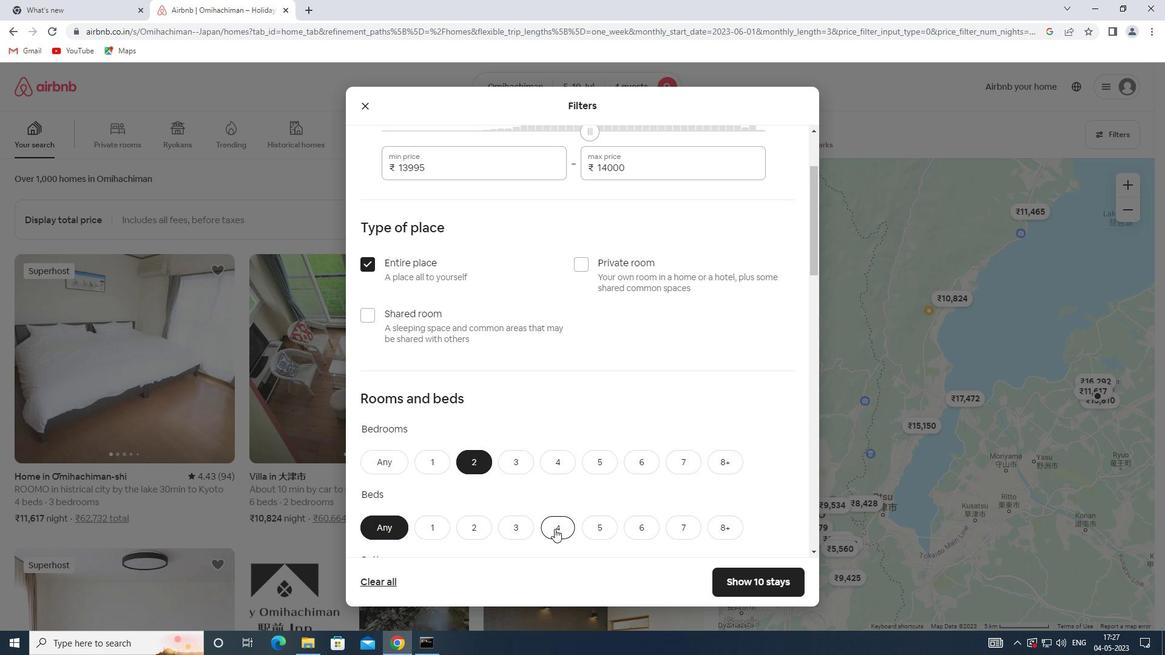 
Action: Mouse scrolled (555, 527) with delta (0, 0)
Screenshot: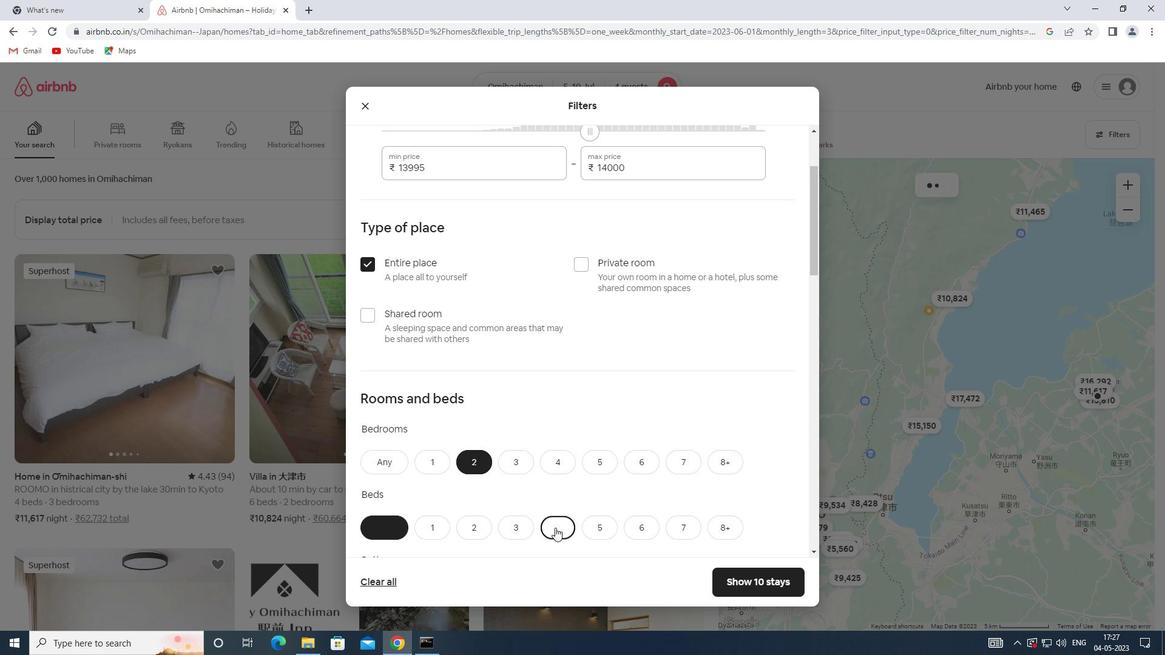 
Action: Mouse moved to (473, 358)
Screenshot: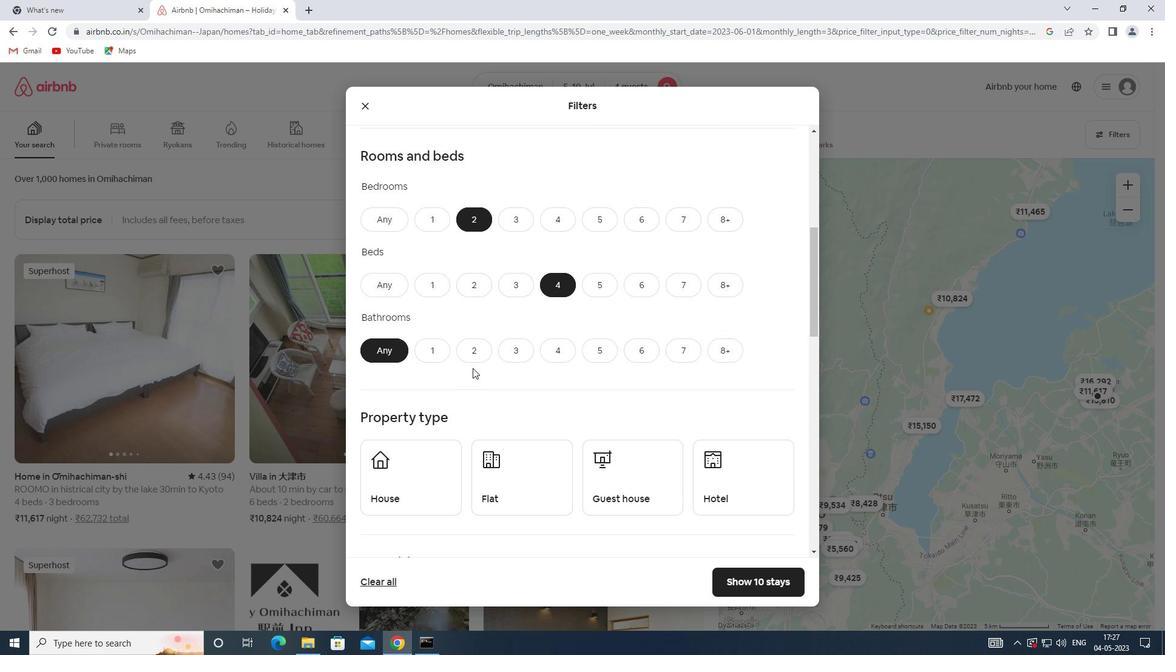
Action: Mouse pressed left at (473, 358)
Screenshot: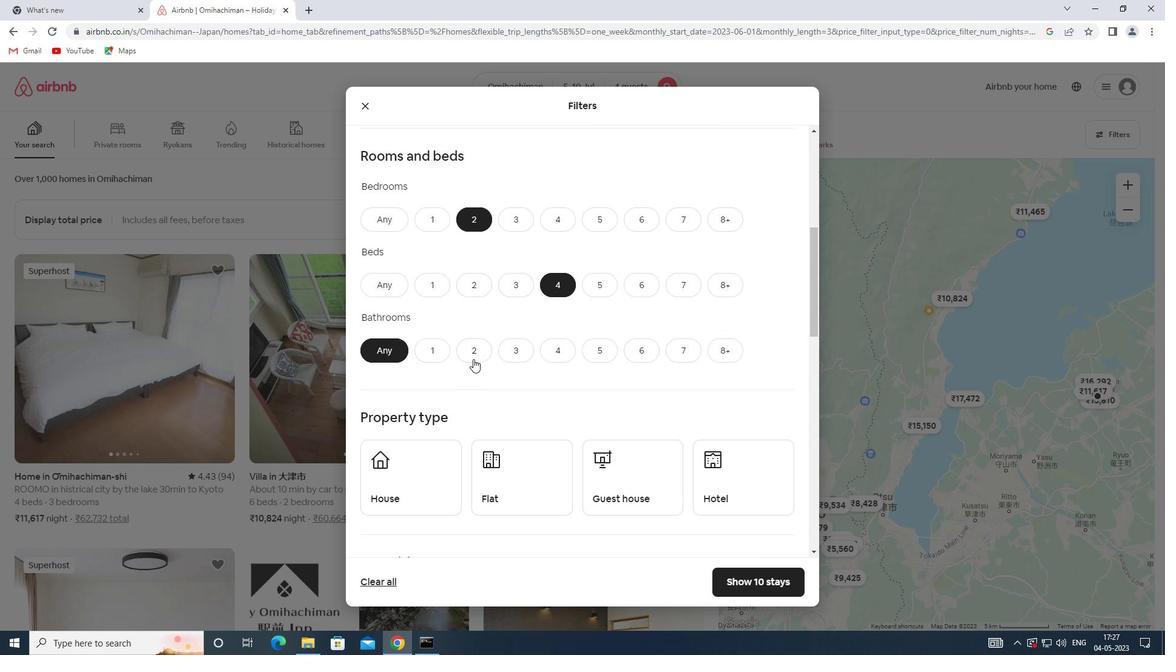
Action: Mouse moved to (430, 483)
Screenshot: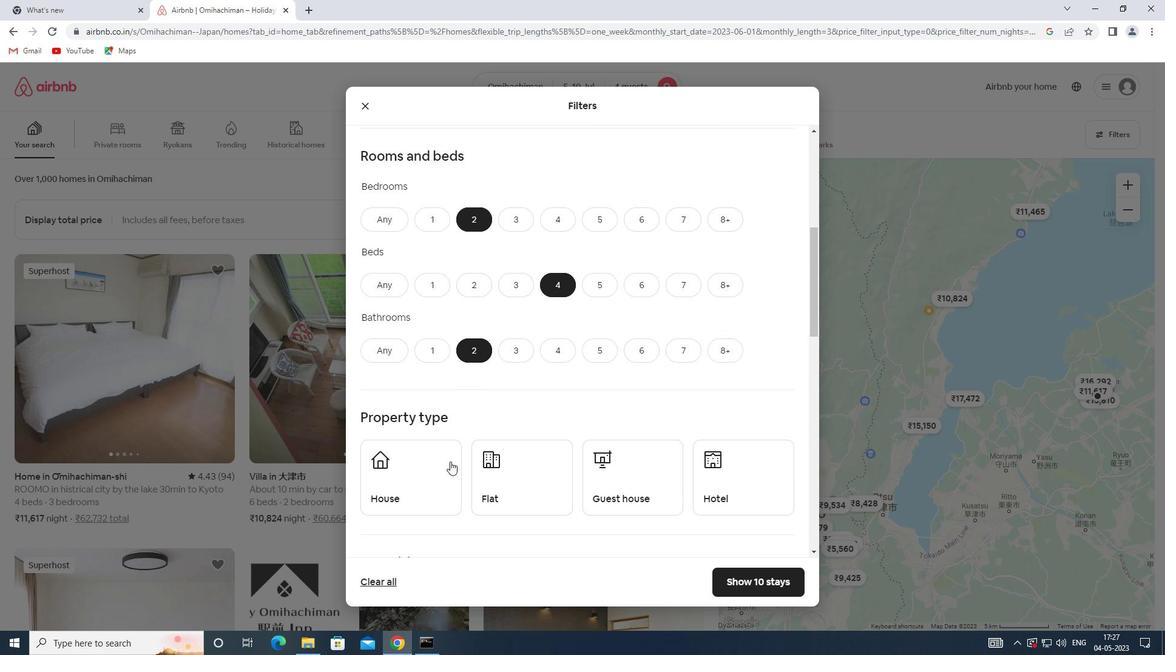 
Action: Mouse pressed left at (430, 483)
Screenshot: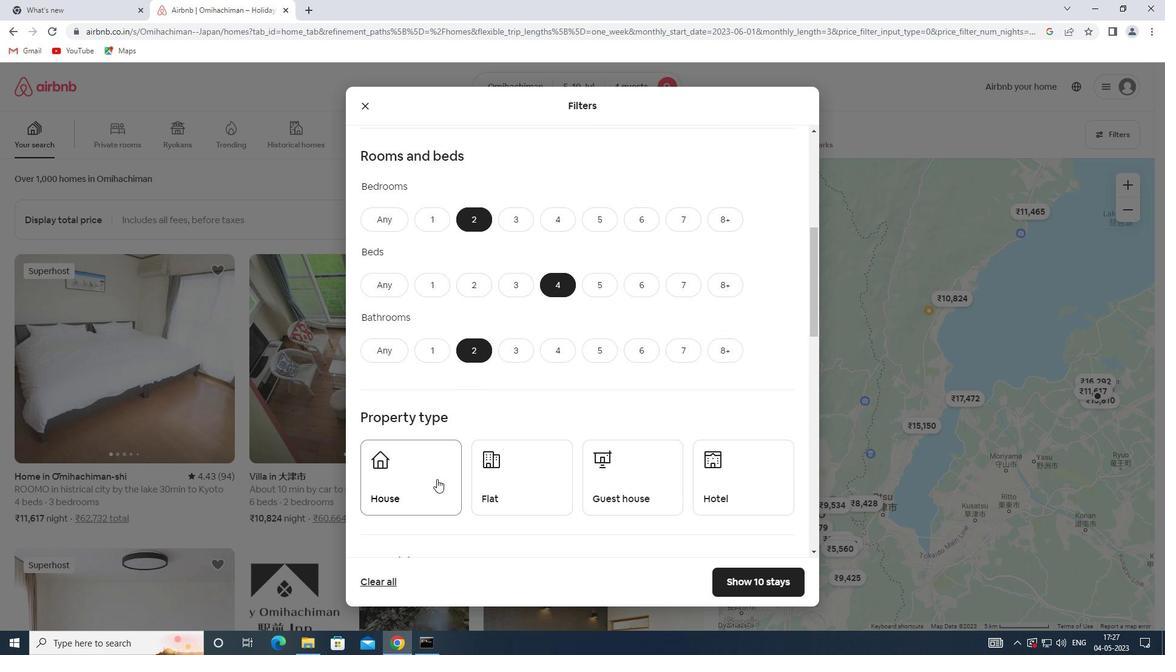 
Action: Mouse moved to (512, 483)
Screenshot: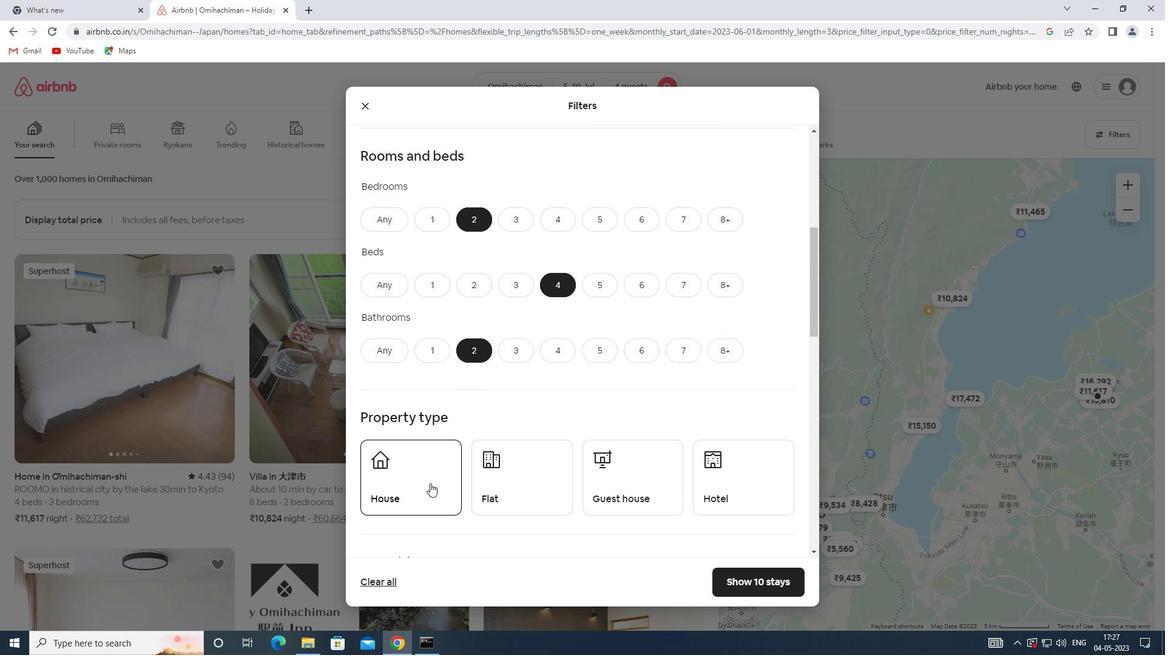 
Action: Mouse pressed left at (512, 483)
Screenshot: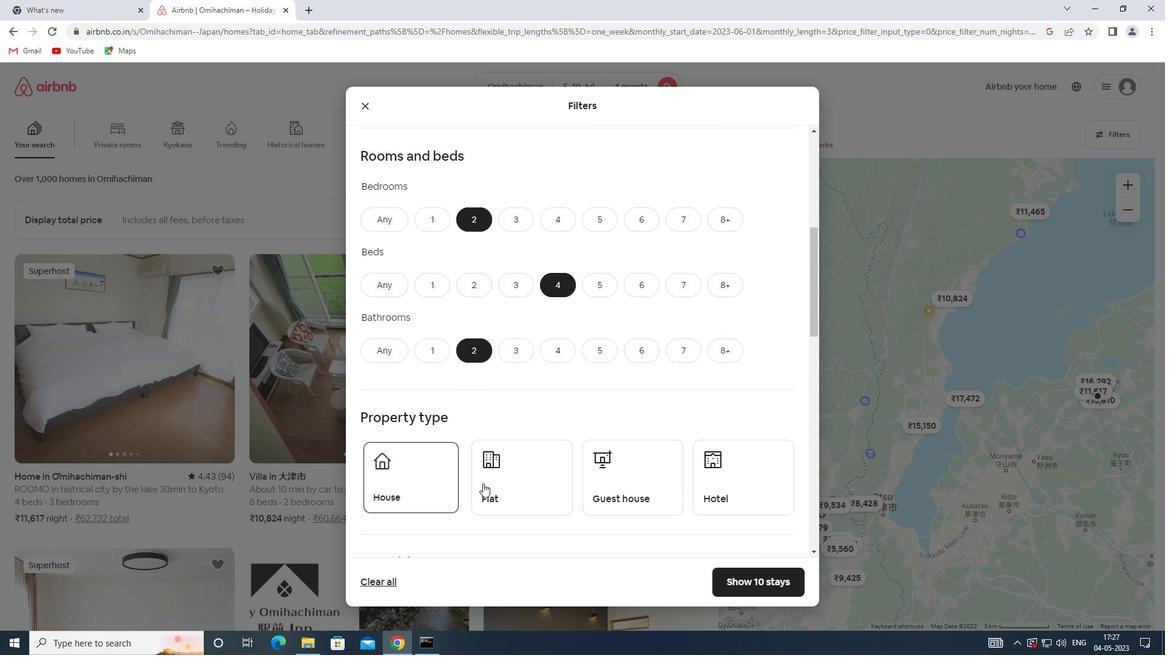 
Action: Mouse moved to (618, 470)
Screenshot: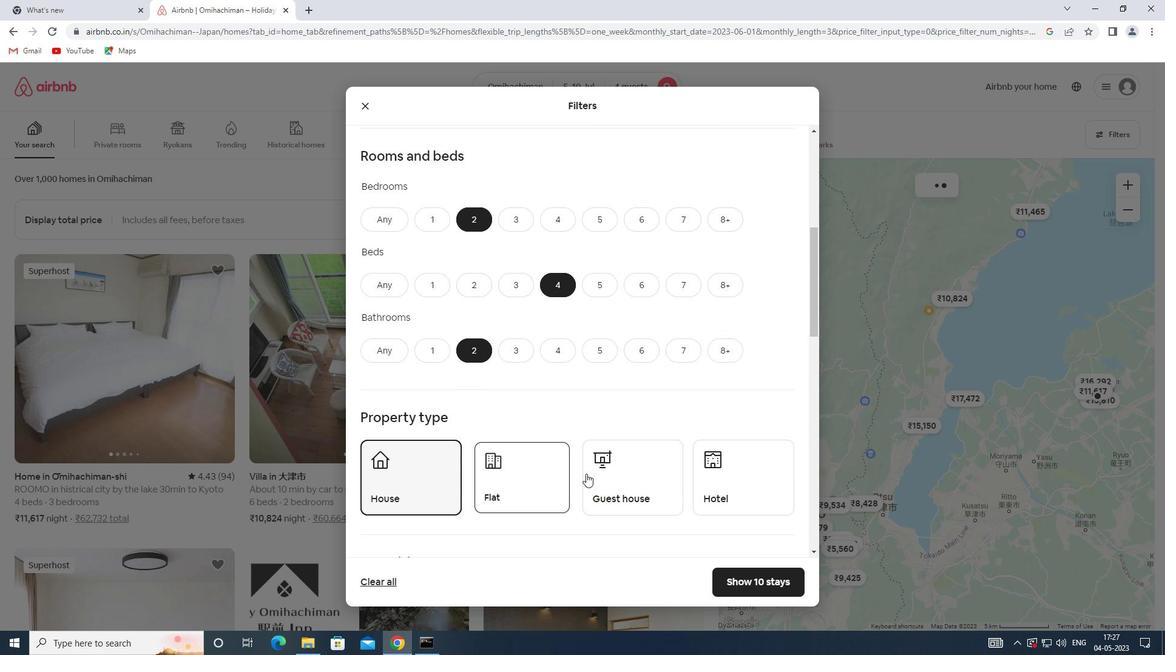 
Action: Mouse pressed left at (618, 470)
Screenshot: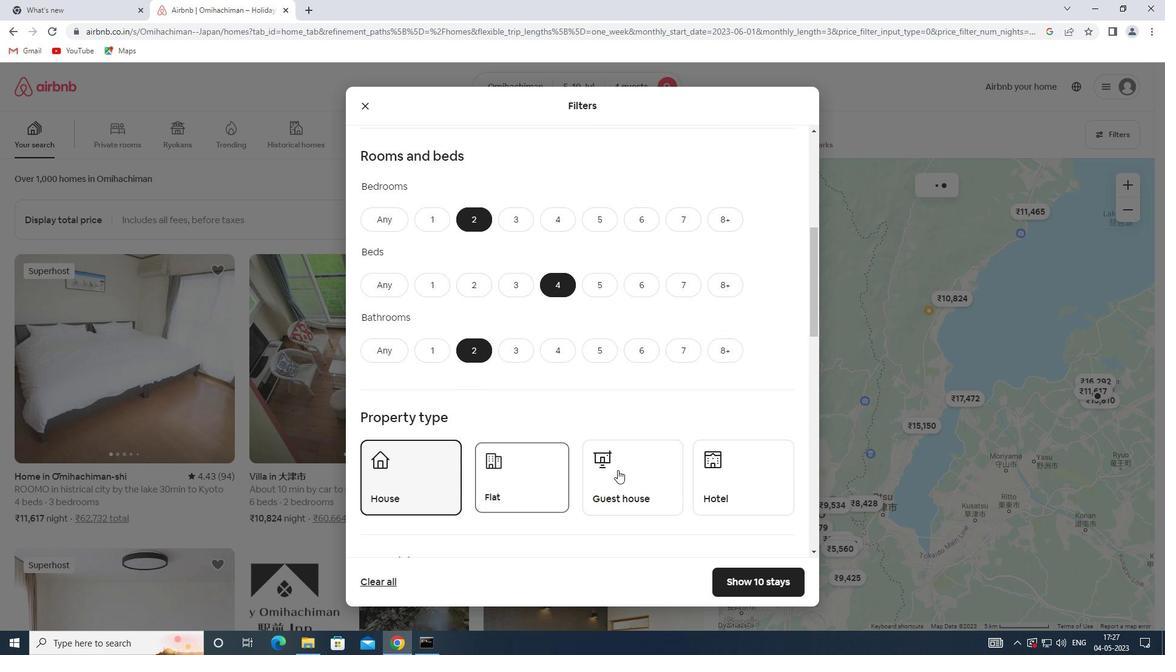 
Action: Mouse scrolled (618, 469) with delta (0, 0)
Screenshot: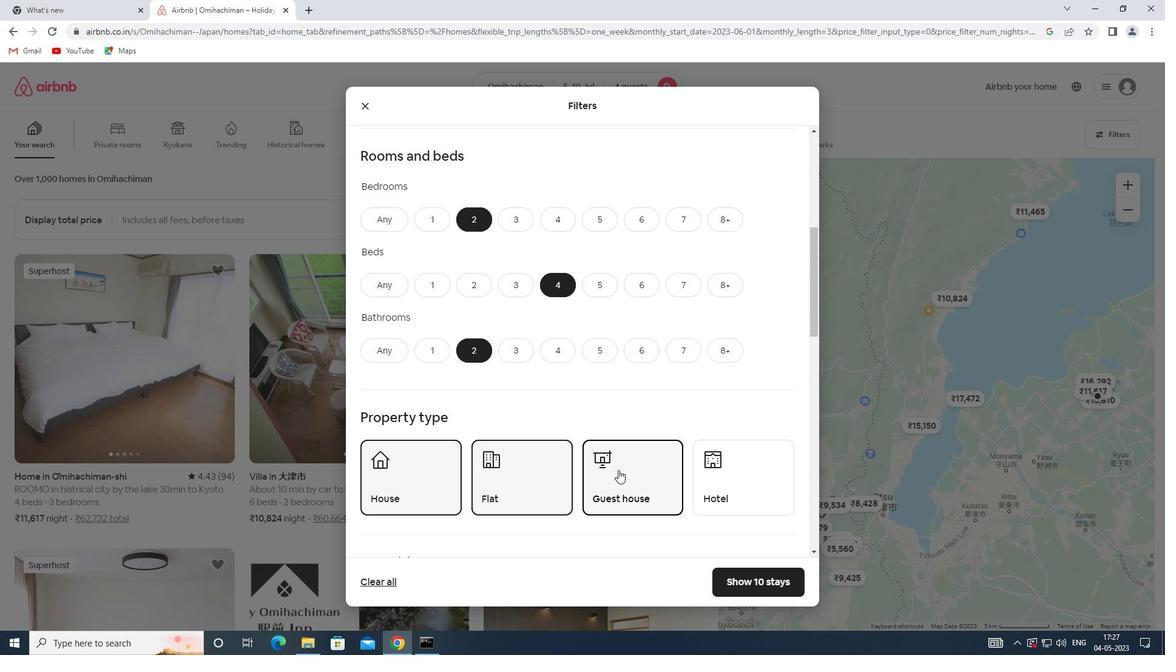 
Action: Mouse scrolled (618, 469) with delta (0, 0)
Screenshot: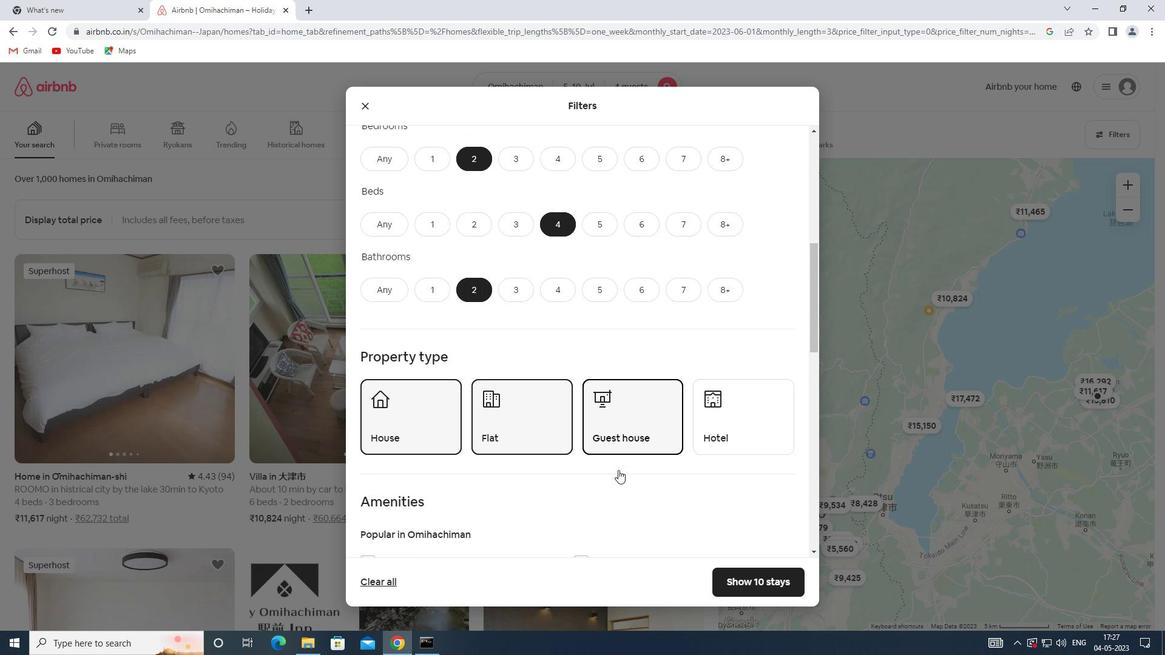 
Action: Mouse scrolled (618, 469) with delta (0, 0)
Screenshot: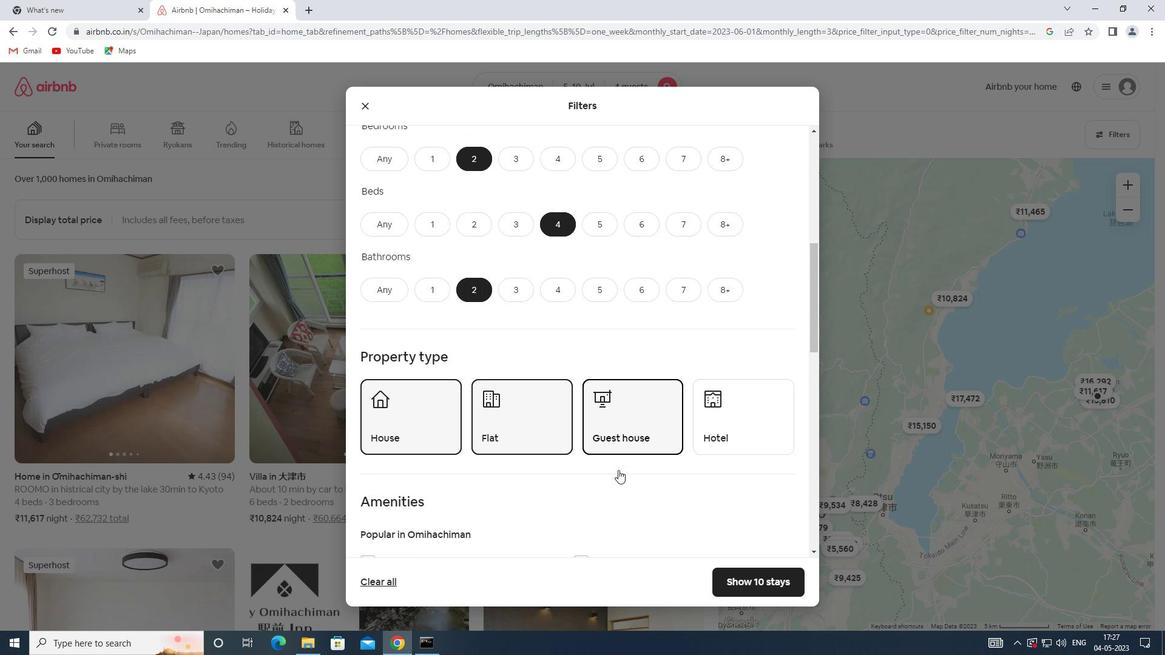 
Action: Mouse moved to (739, 461)
Screenshot: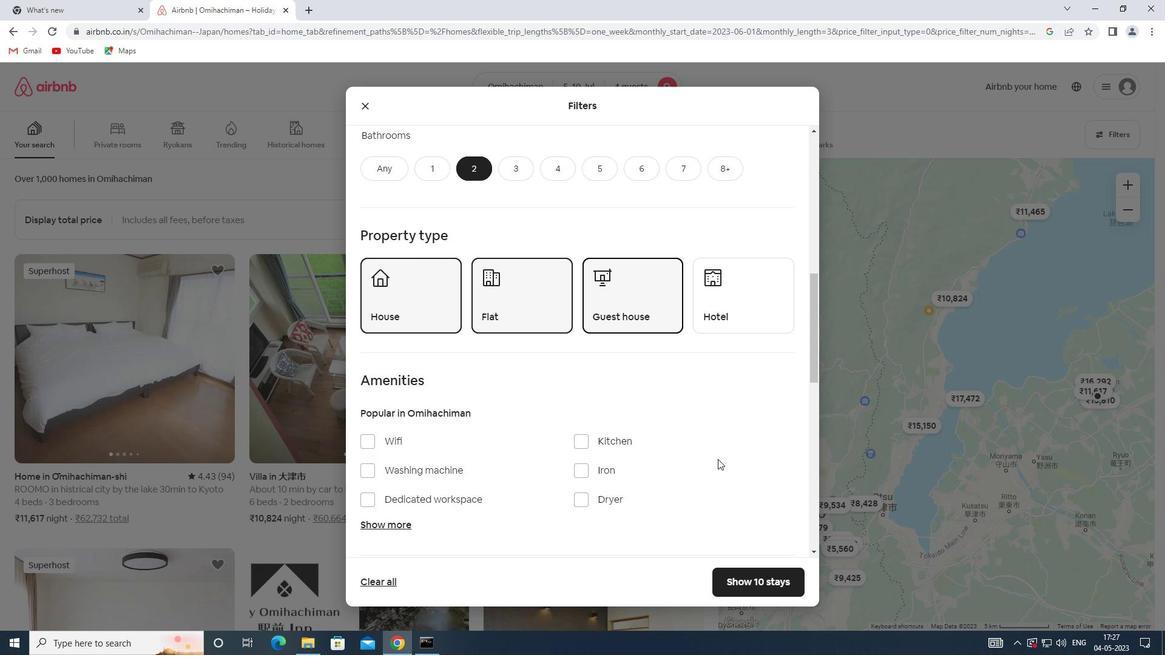 
Action: Mouse scrolled (739, 460) with delta (0, 0)
Screenshot: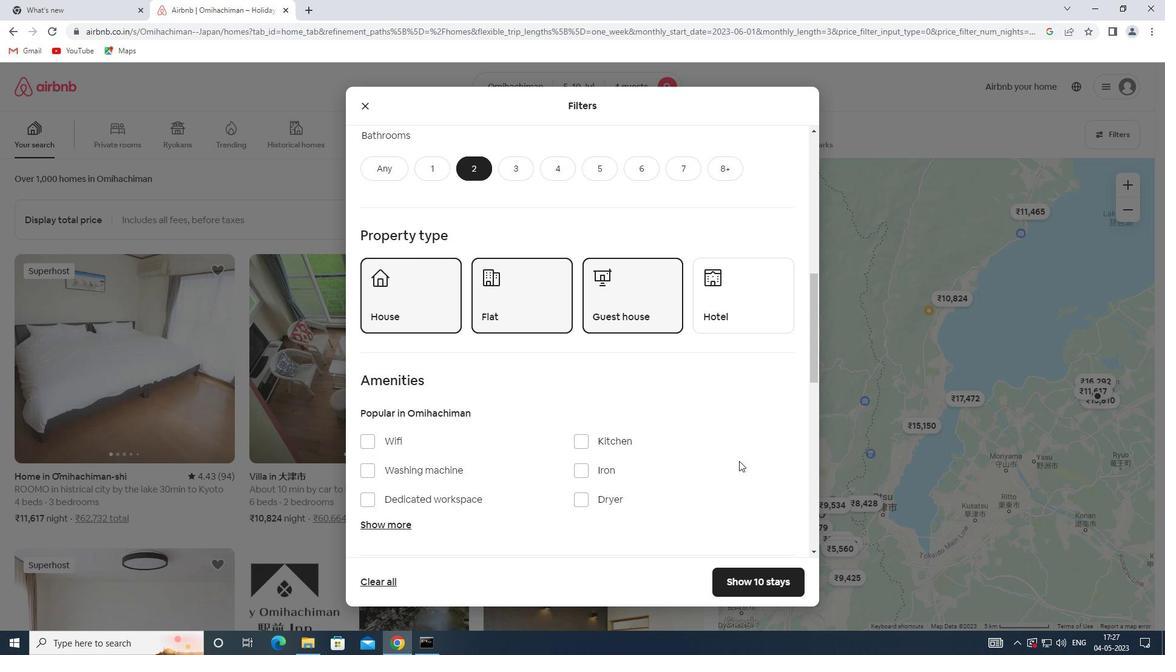 
Action: Mouse scrolled (739, 460) with delta (0, 0)
Screenshot: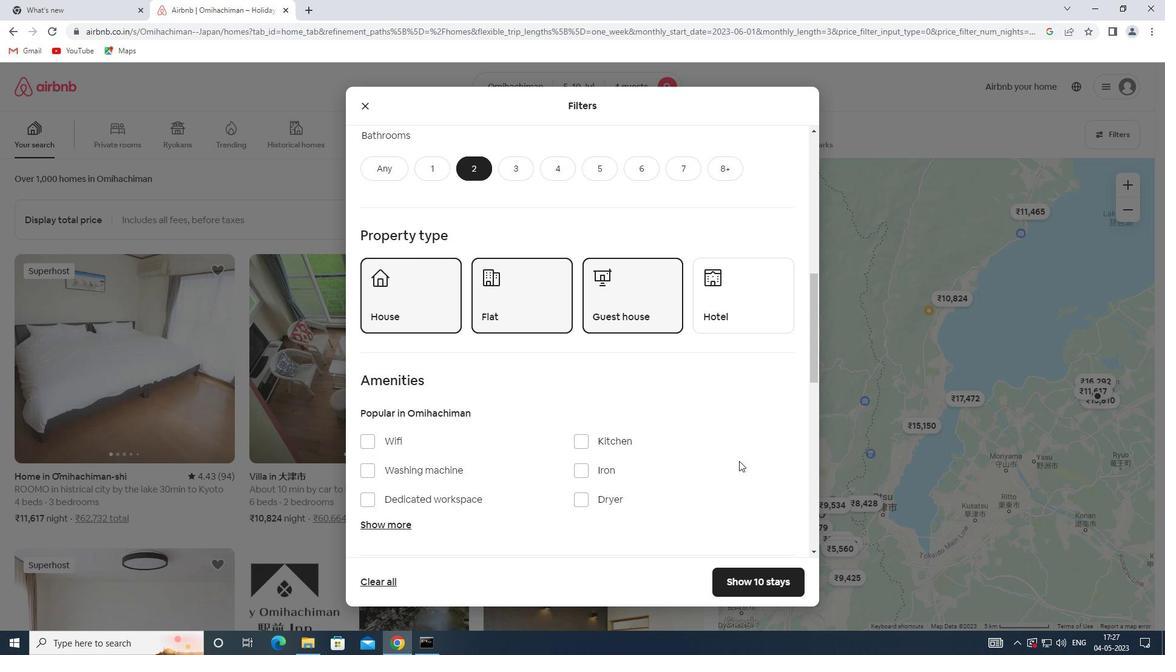 
Action: Mouse scrolled (739, 460) with delta (0, 0)
Screenshot: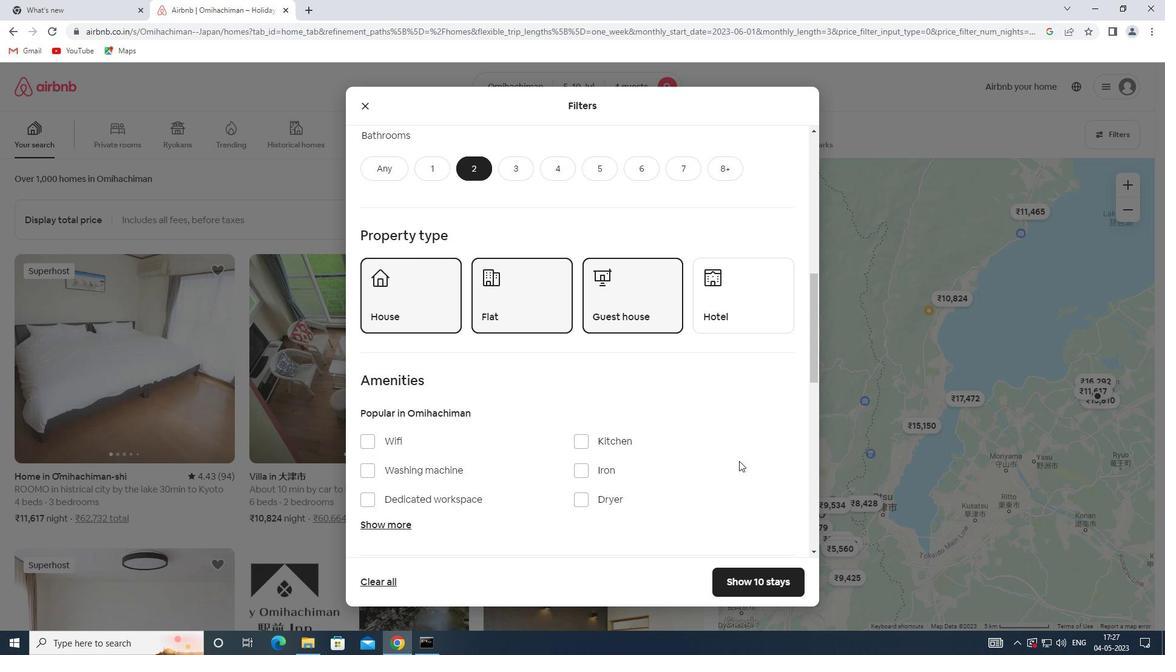 
Action: Mouse moved to (762, 482)
Screenshot: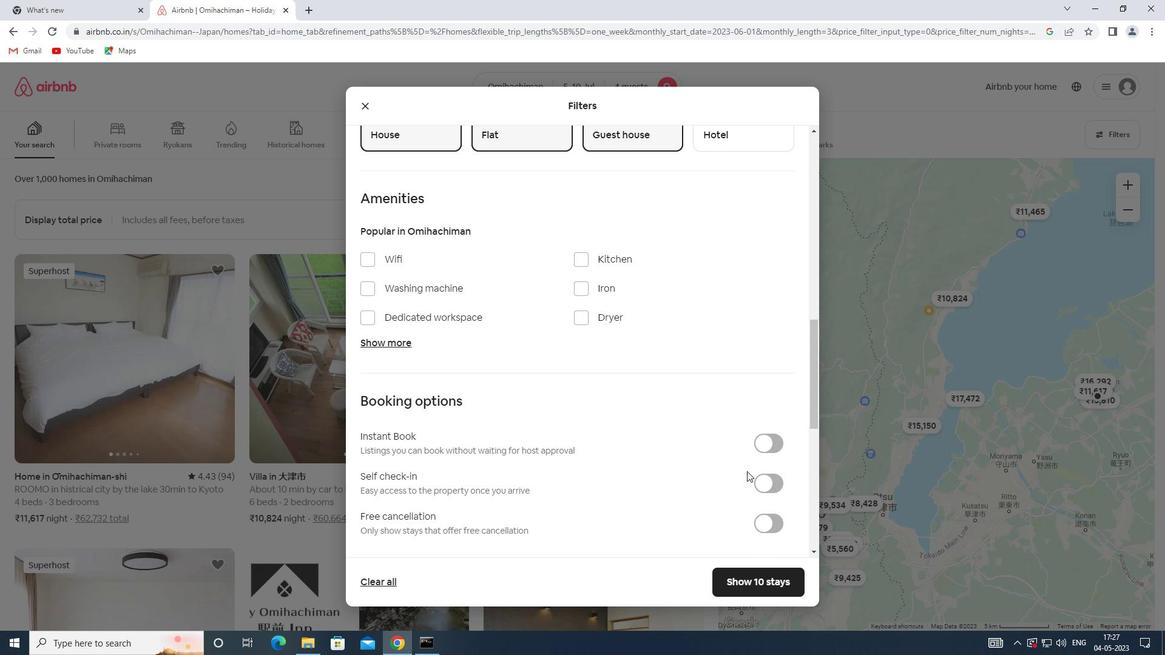 
Action: Mouse pressed left at (762, 482)
Screenshot: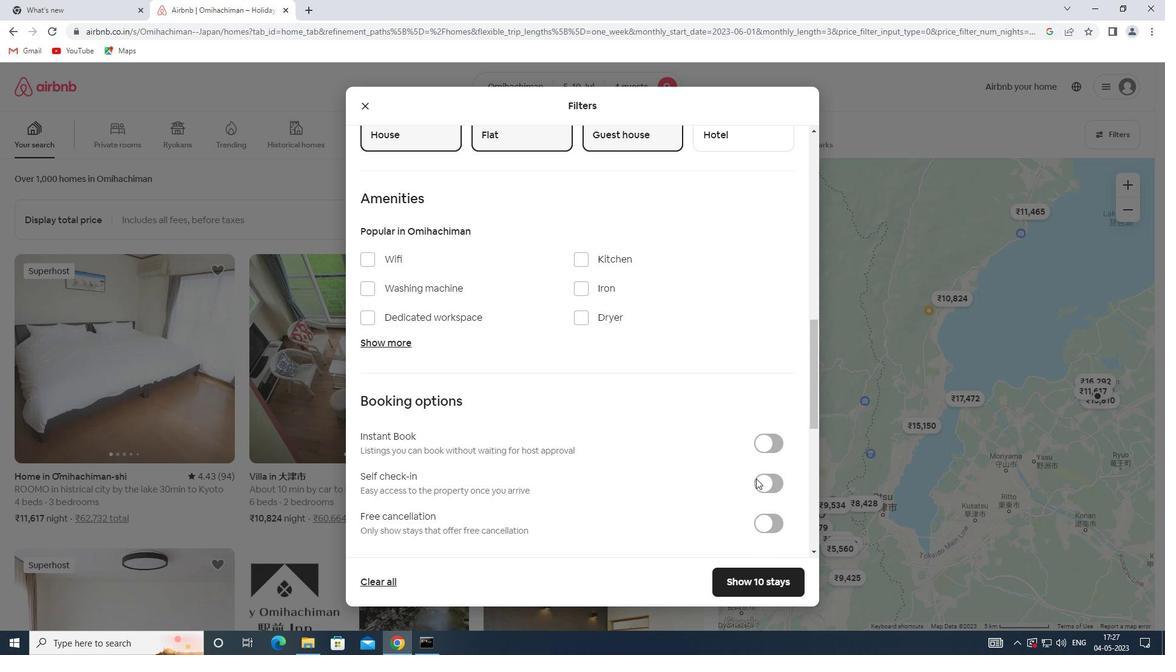 
Action: Mouse moved to (585, 463)
Screenshot: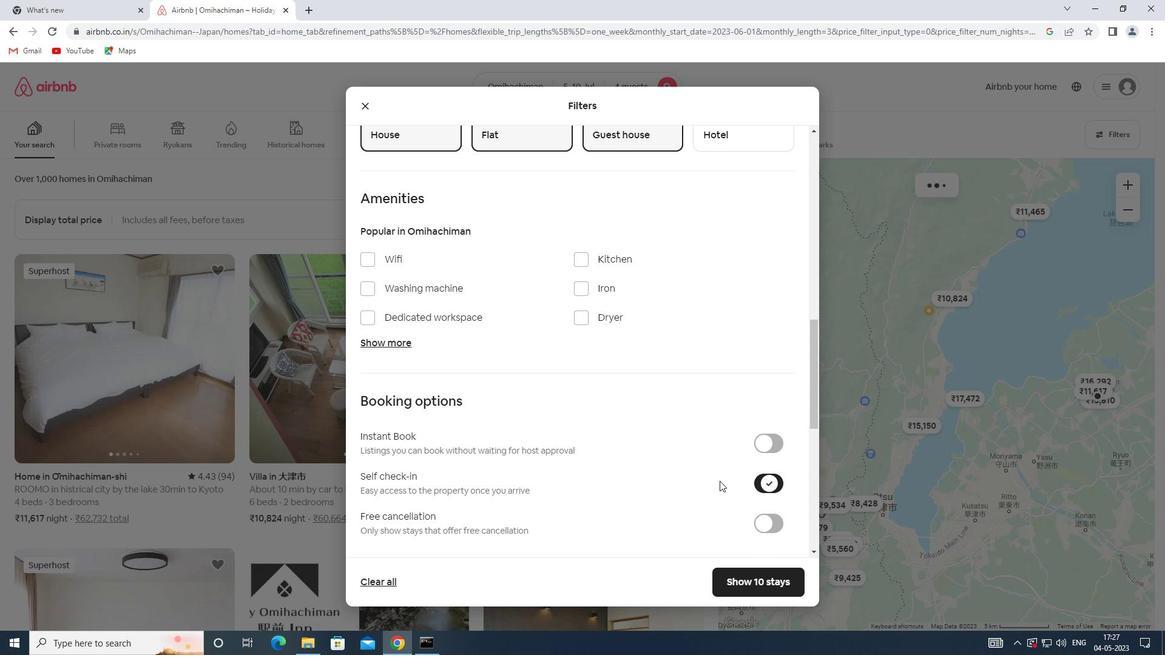 
Action: Mouse scrolled (585, 463) with delta (0, 0)
Screenshot: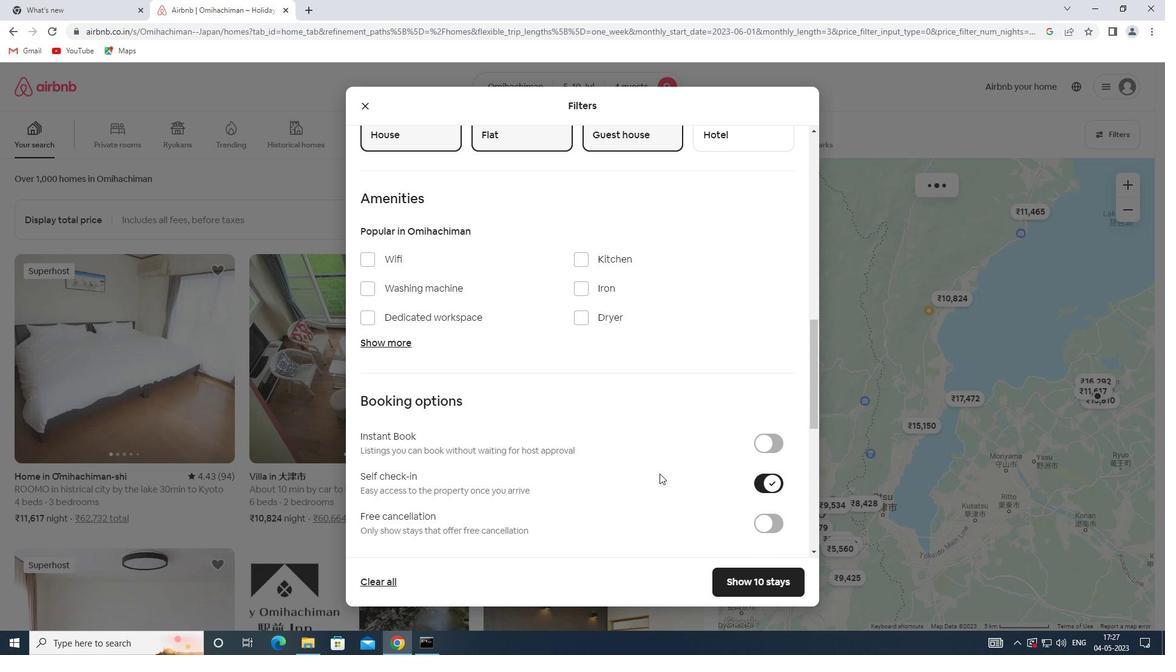 
Action: Mouse moved to (585, 463)
Screenshot: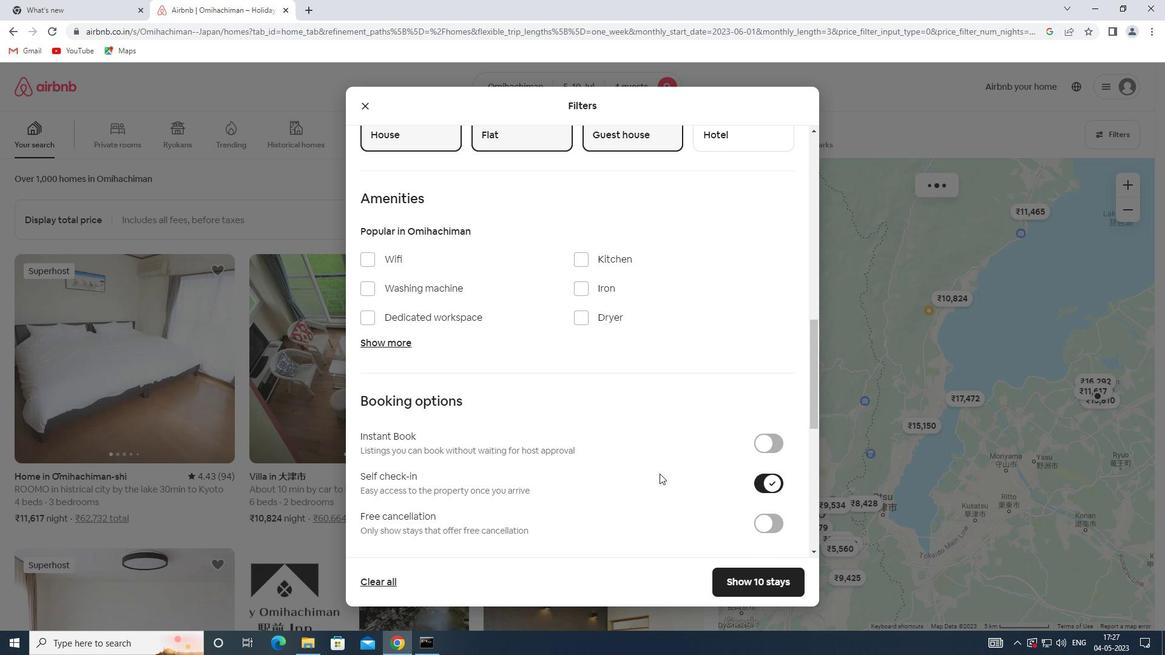 
Action: Mouse scrolled (585, 463) with delta (0, 0)
Screenshot: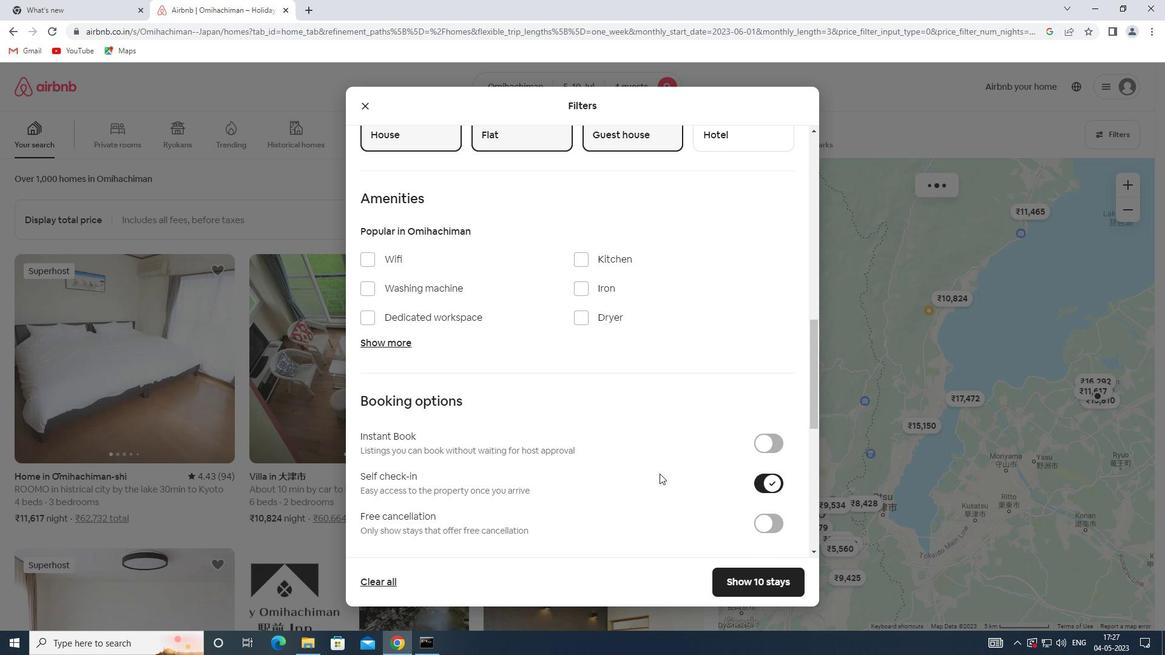 
Action: Mouse moved to (584, 463)
Screenshot: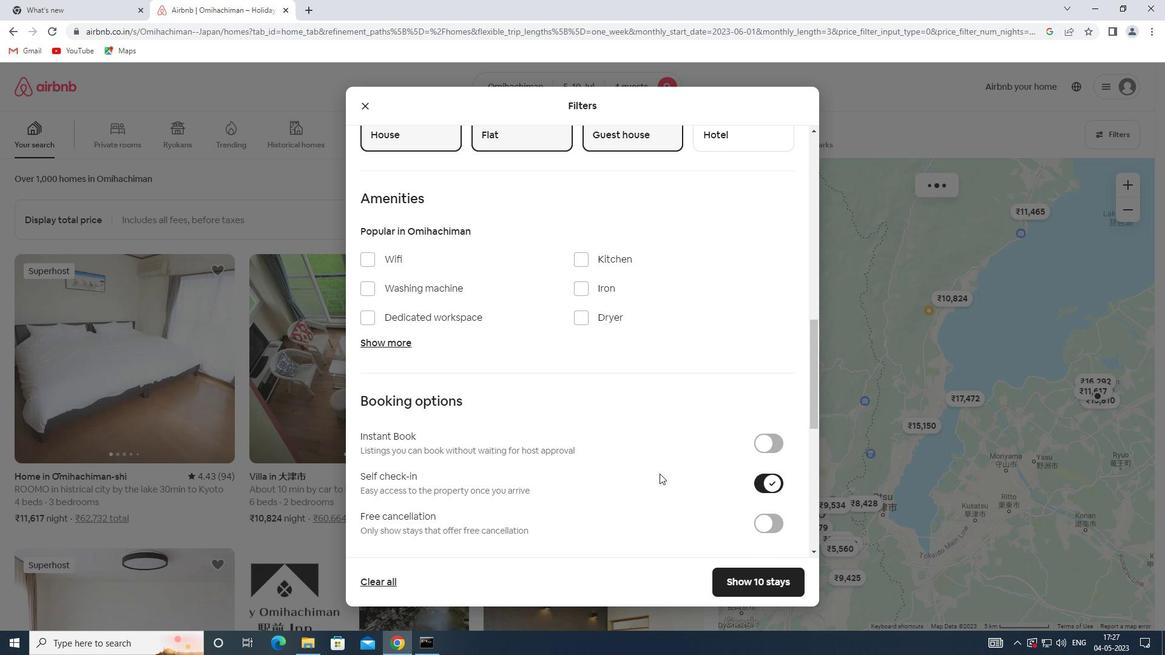 
Action: Mouse scrolled (584, 463) with delta (0, 0)
Screenshot: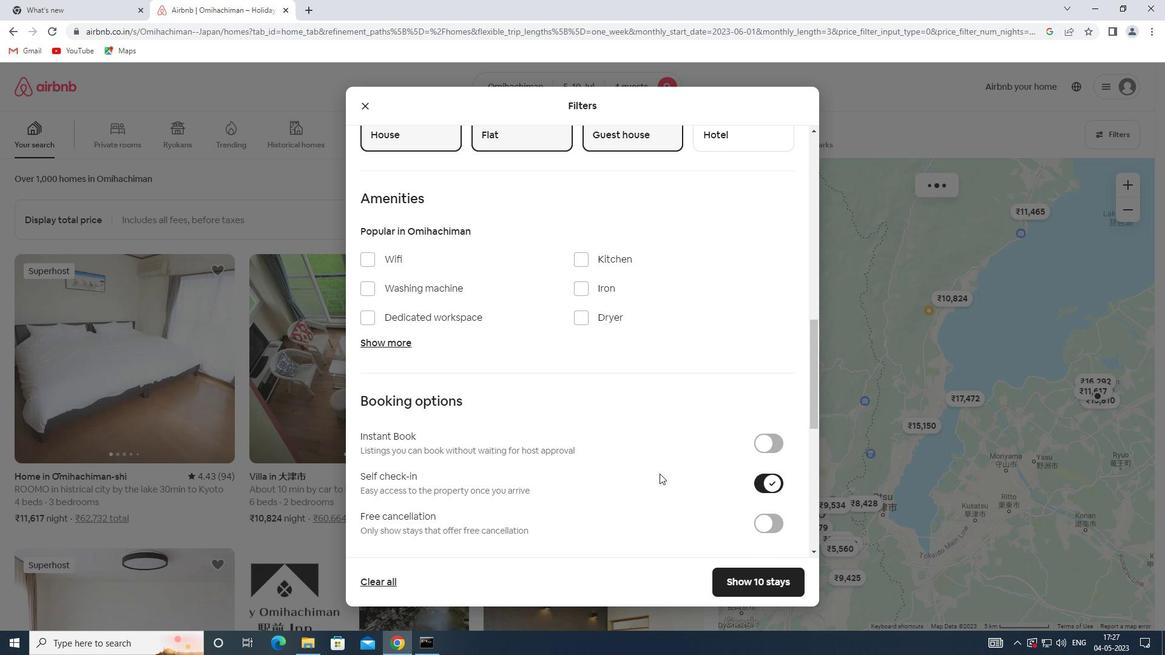 
Action: Mouse scrolled (584, 463) with delta (0, 0)
Screenshot: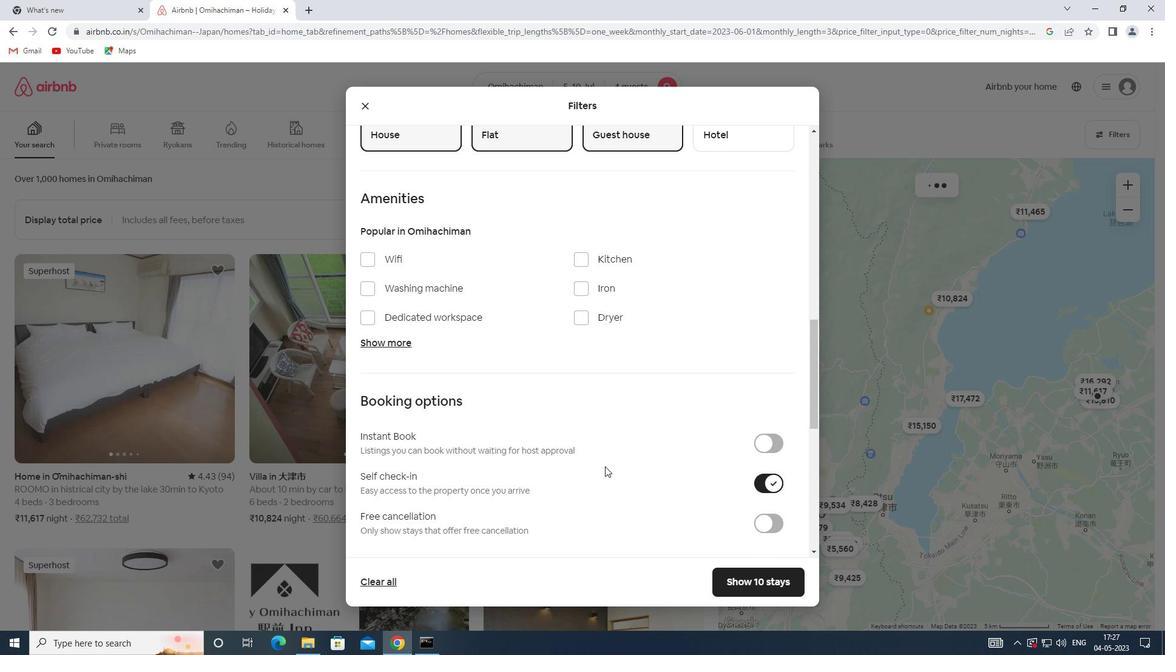
Action: Mouse moved to (568, 457)
Screenshot: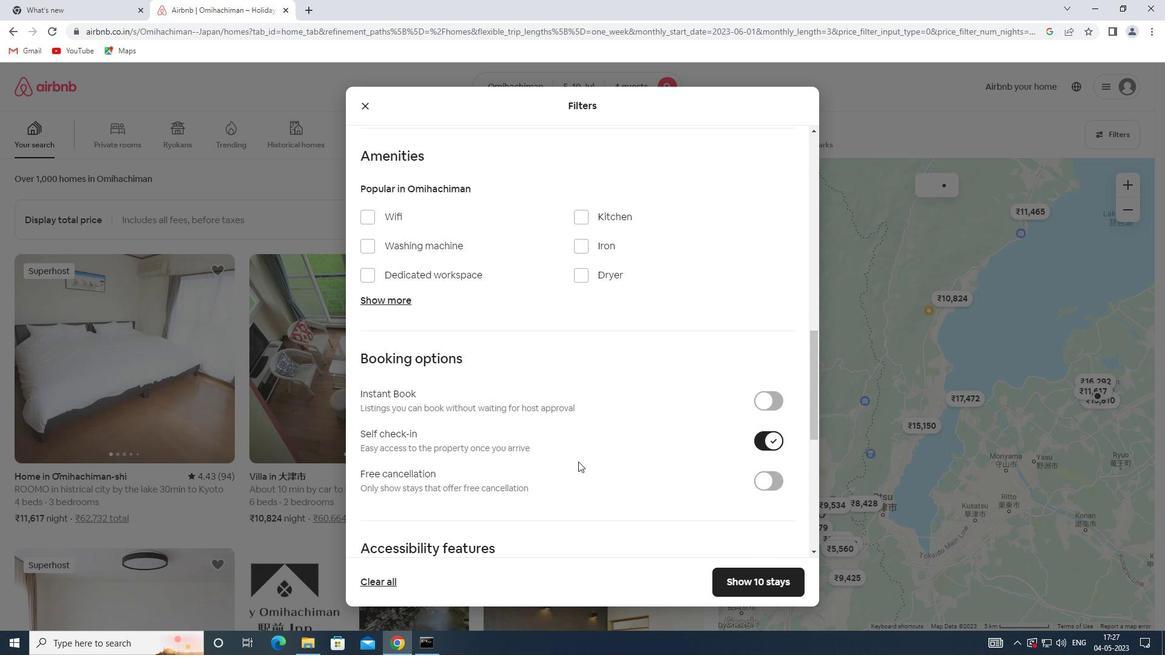
Action: Mouse scrolled (568, 456) with delta (0, 0)
Screenshot: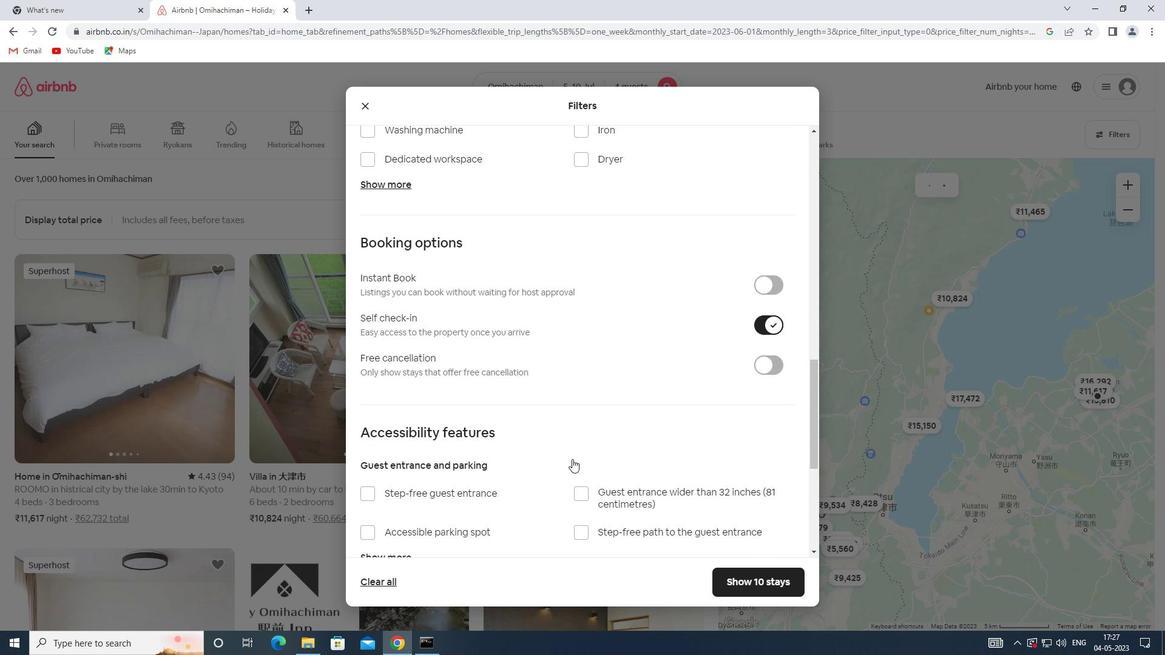 
Action: Mouse scrolled (568, 456) with delta (0, 0)
Screenshot: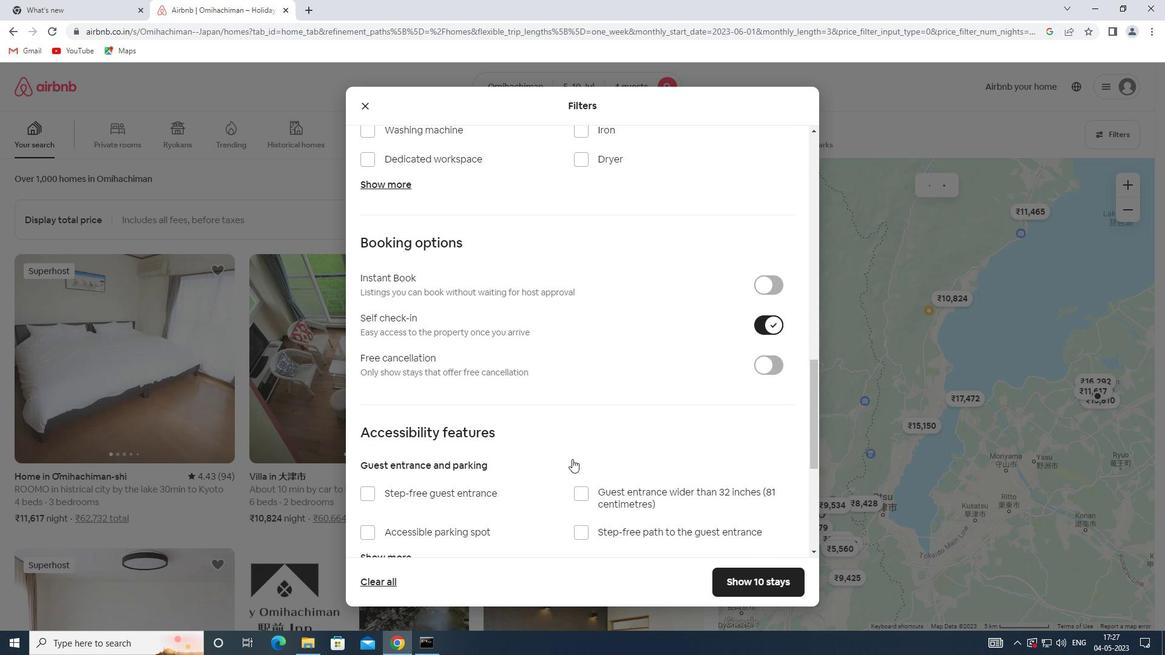 
Action: Mouse scrolled (568, 456) with delta (0, 0)
Screenshot: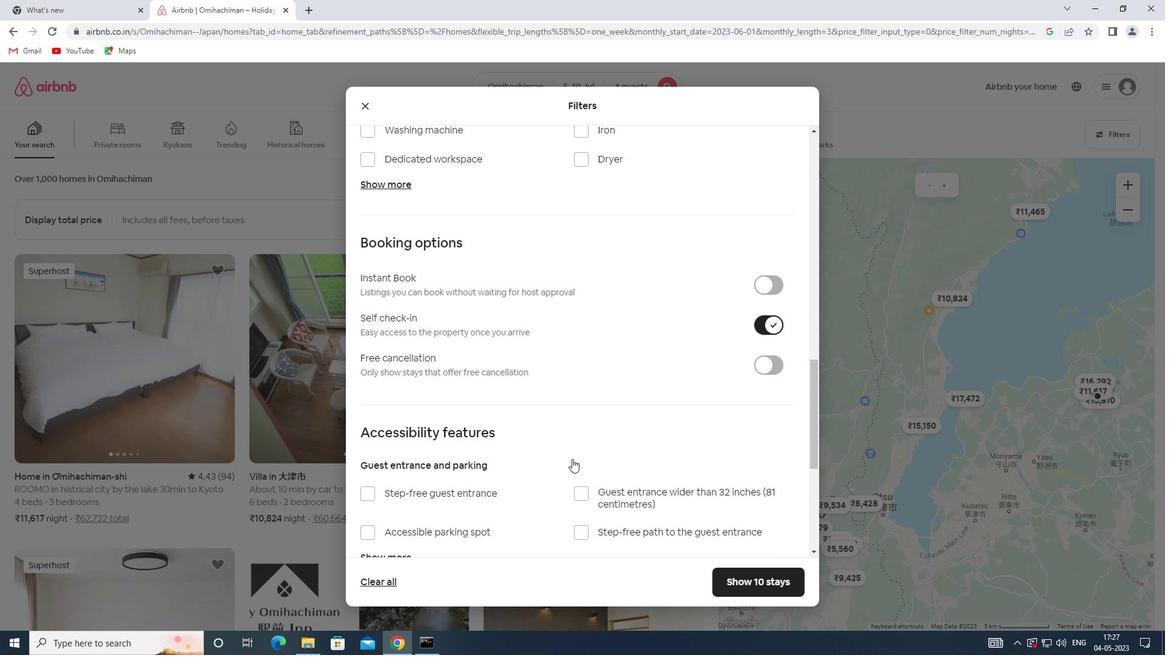 
Action: Mouse moved to (407, 509)
Screenshot: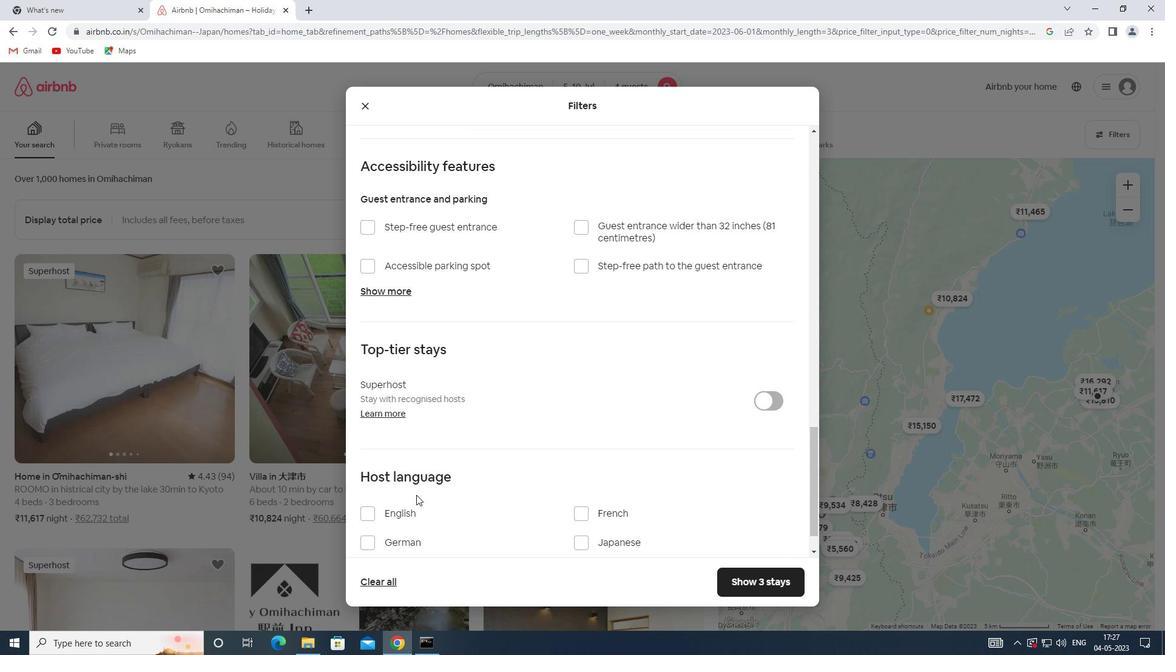 
Action: Mouse pressed left at (407, 509)
Screenshot: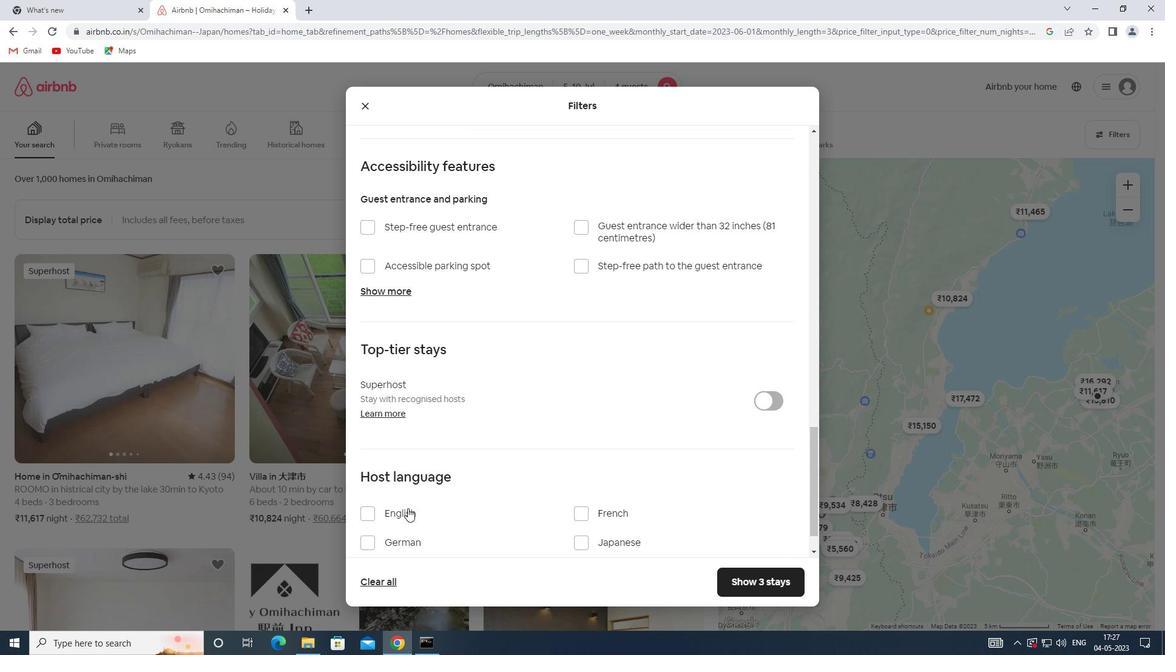 
Action: Mouse moved to (738, 577)
Screenshot: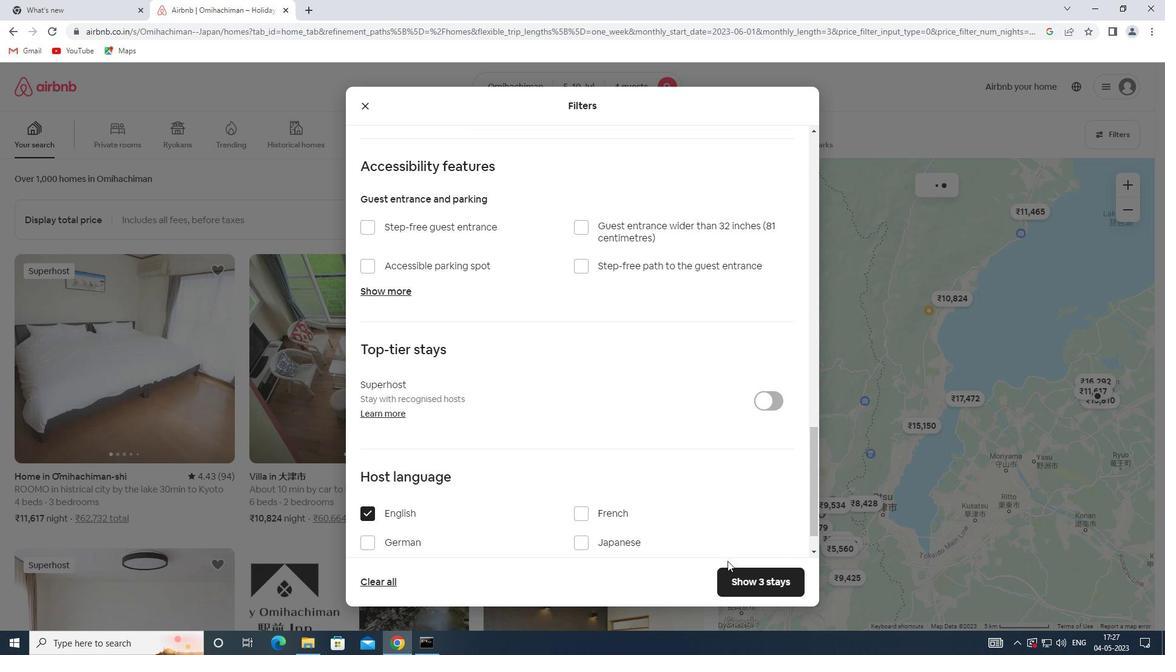 
Action: Mouse pressed left at (738, 577)
Screenshot: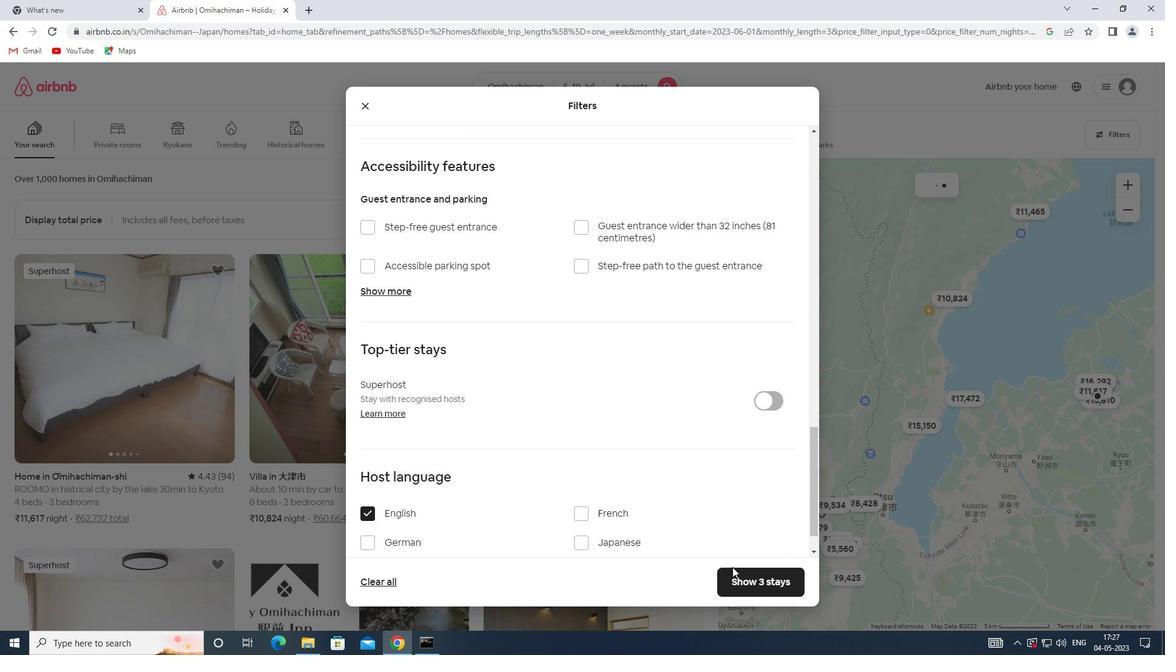 
